 Task: Add an event with the title Second Marketing Campaign Review and Optimization, date '2024/03/19', time 8:50 AM to 10:50 AMand add a description: Reviewing the creative elements of the campaign, such as visuals, copywriting, branding, and overall design. This involves evaluating their effectiveness in capturing attention, conveying the intended message, and creating a memorable brand impression.Select event color  Sage . Add location for the event as: Lyon, France, logged in from the account softage.8@softage.netand send the event invitation to softage.4@softage.net and softage.5@softage.net. Set a reminder for the event Every weekday(Monday to Friday)
Action: Mouse moved to (61, 105)
Screenshot: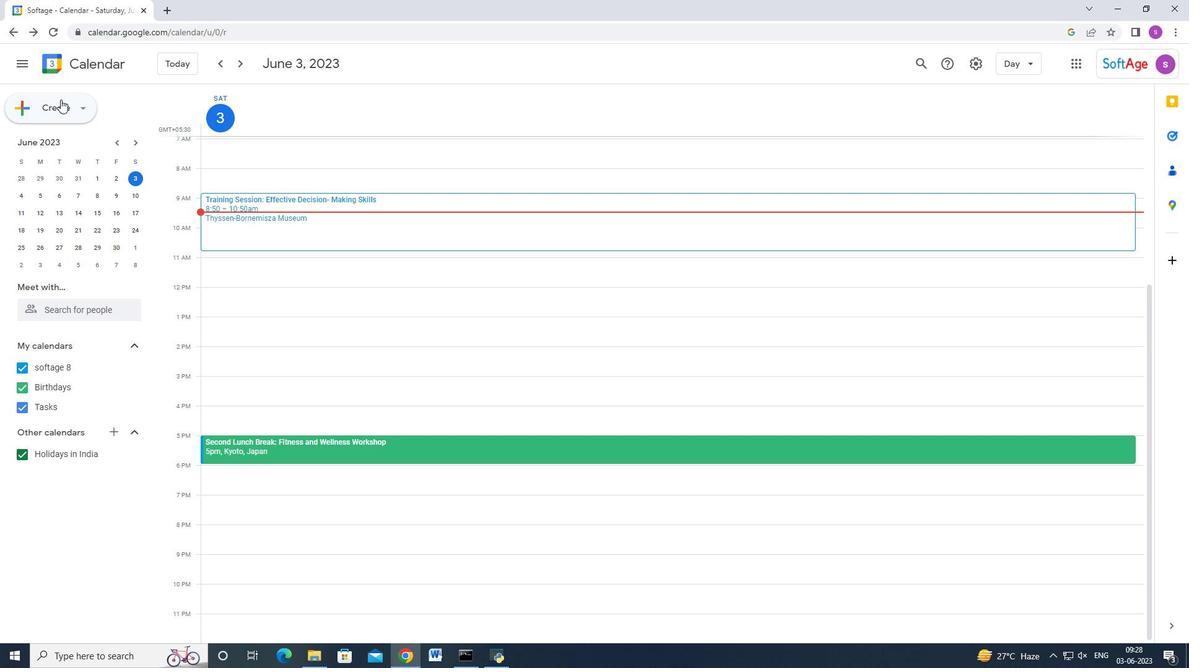 
Action: Mouse pressed left at (61, 105)
Screenshot: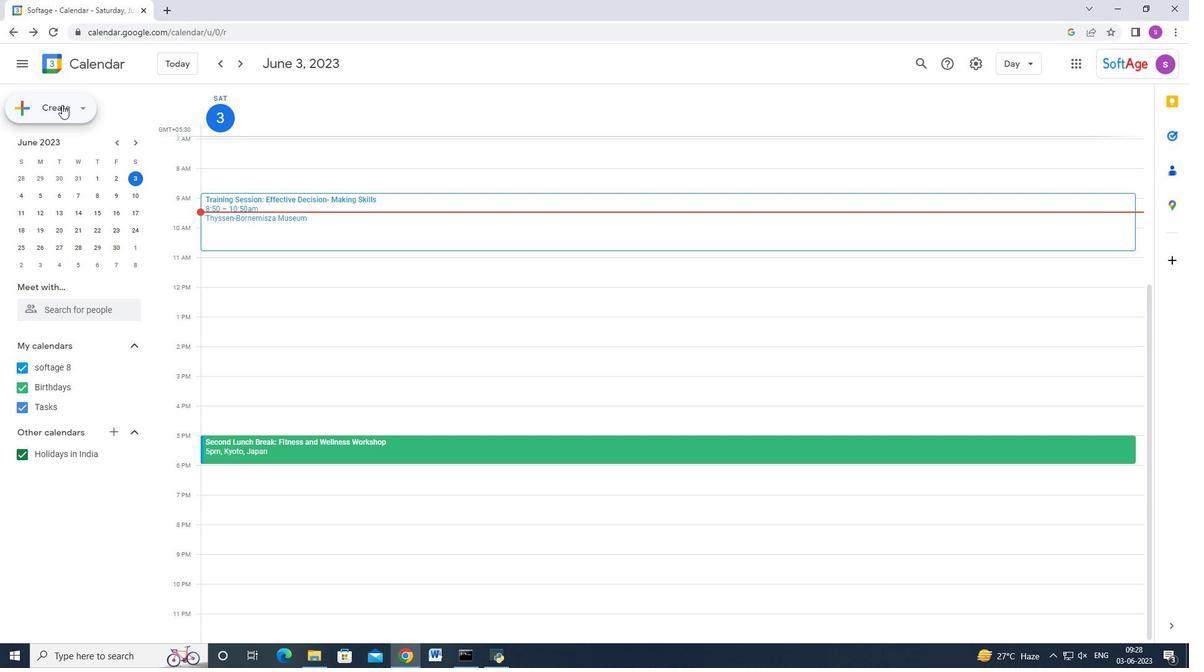 
Action: Mouse moved to (45, 133)
Screenshot: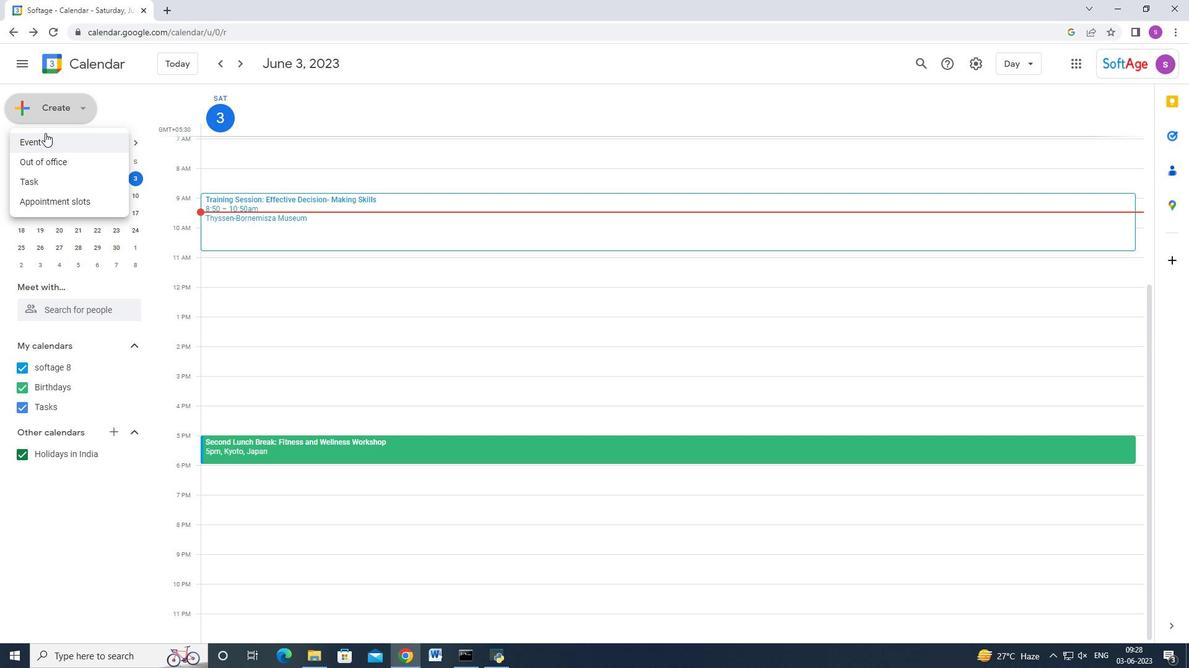 
Action: Mouse pressed left at (45, 133)
Screenshot: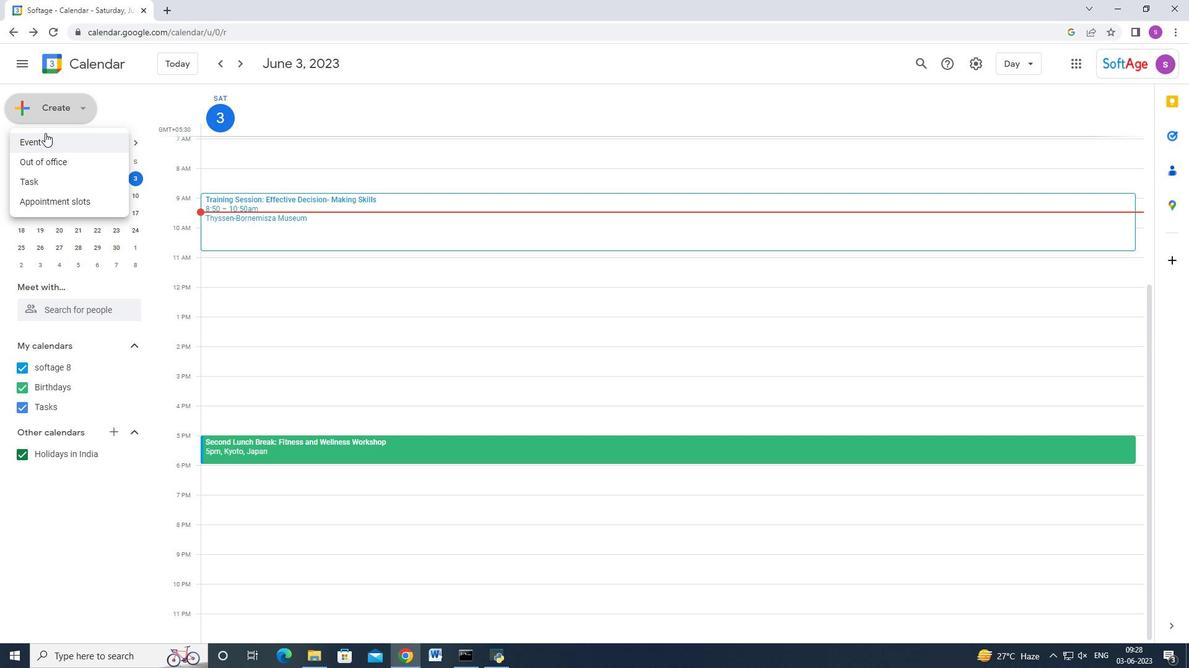
Action: Mouse moved to (680, 488)
Screenshot: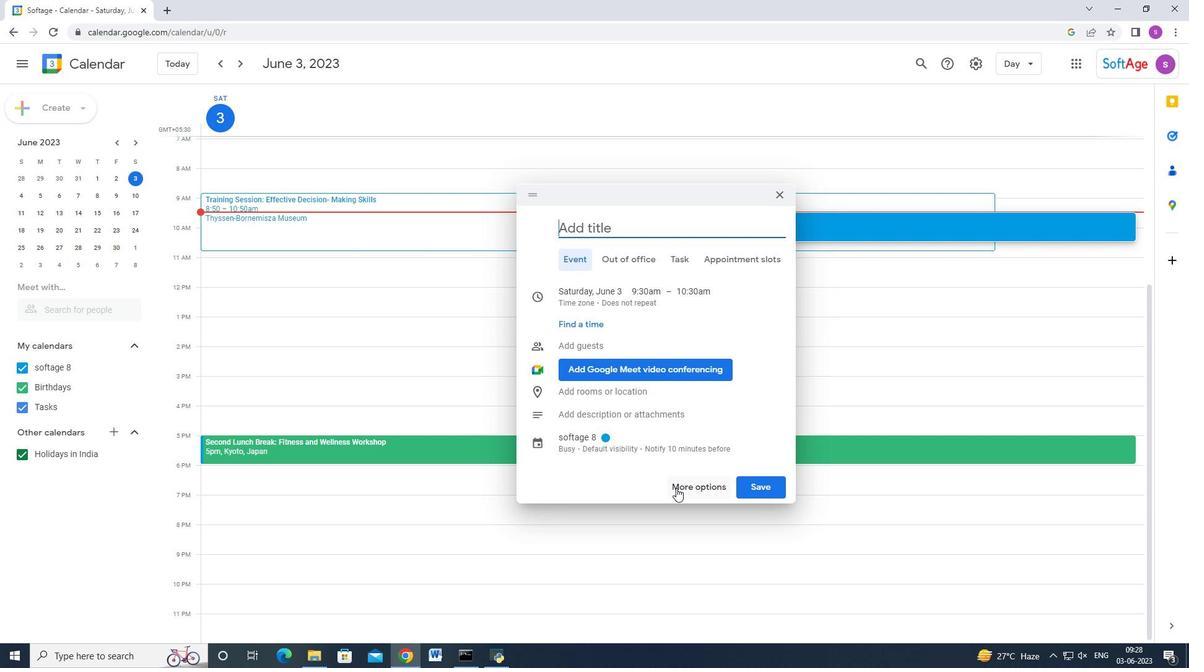 
Action: Mouse pressed left at (680, 488)
Screenshot: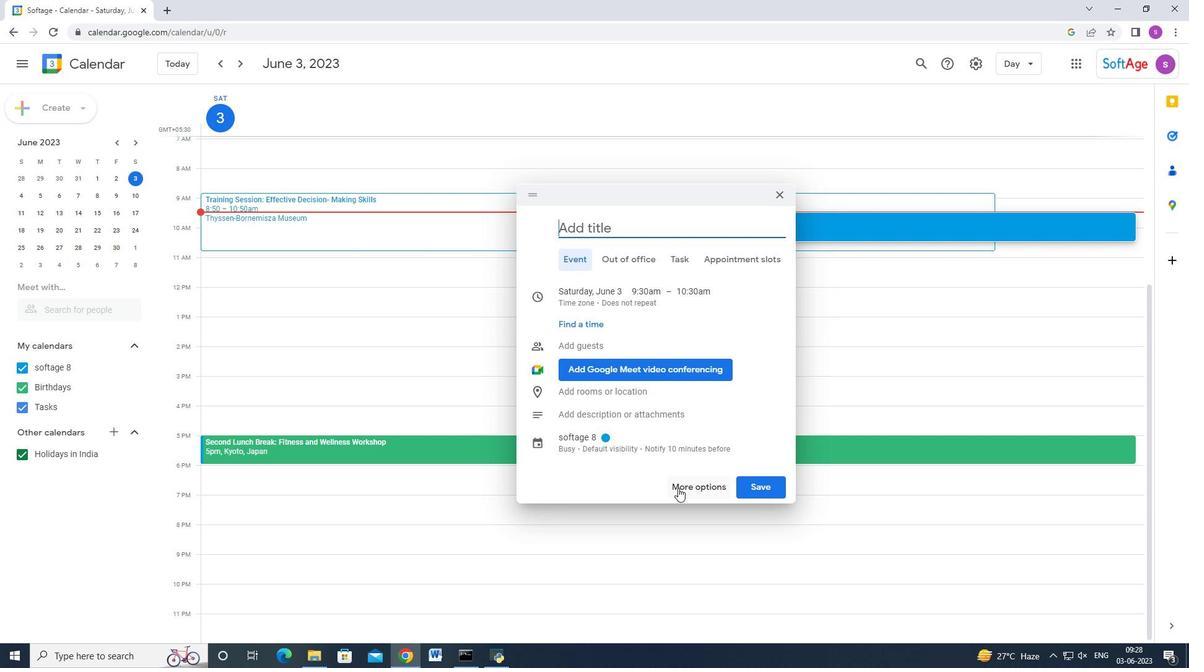 
Action: Mouse moved to (250, 87)
Screenshot: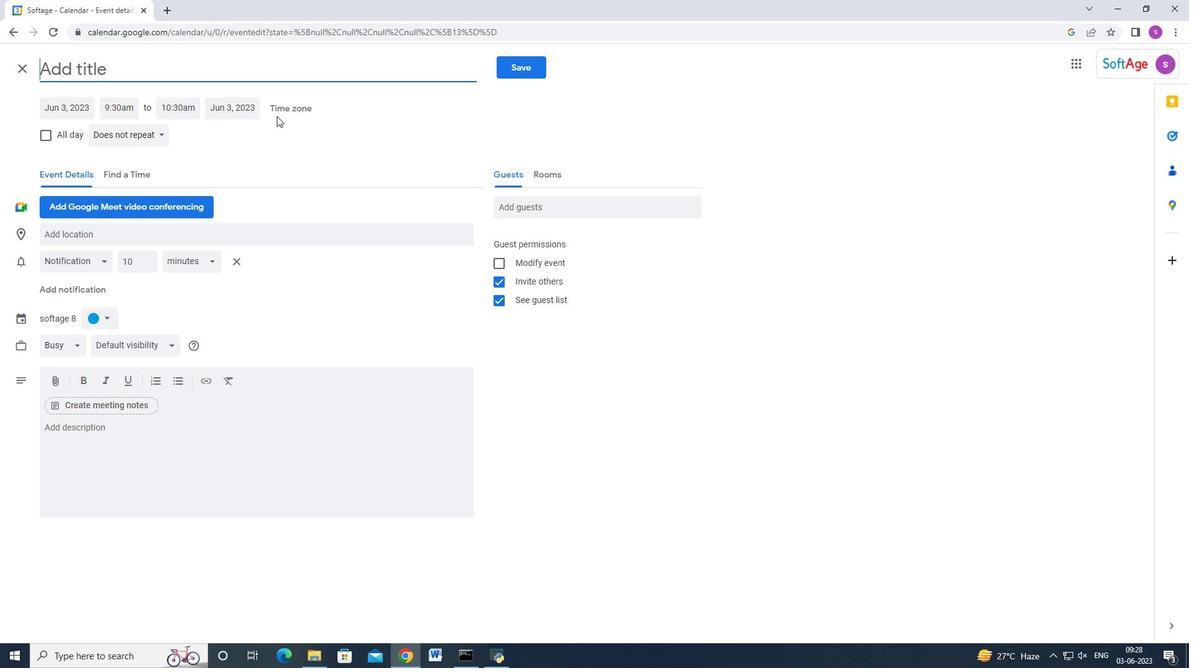
Action: Key pressed <Key.shift_r>Second<Key.space><Key.shift>Marketing<Key.space><Key.shift_r>Campaign<Key.space><Key.shift_r>Review<Key.space>and<Key.space><Key.shift>Optimization
Screenshot: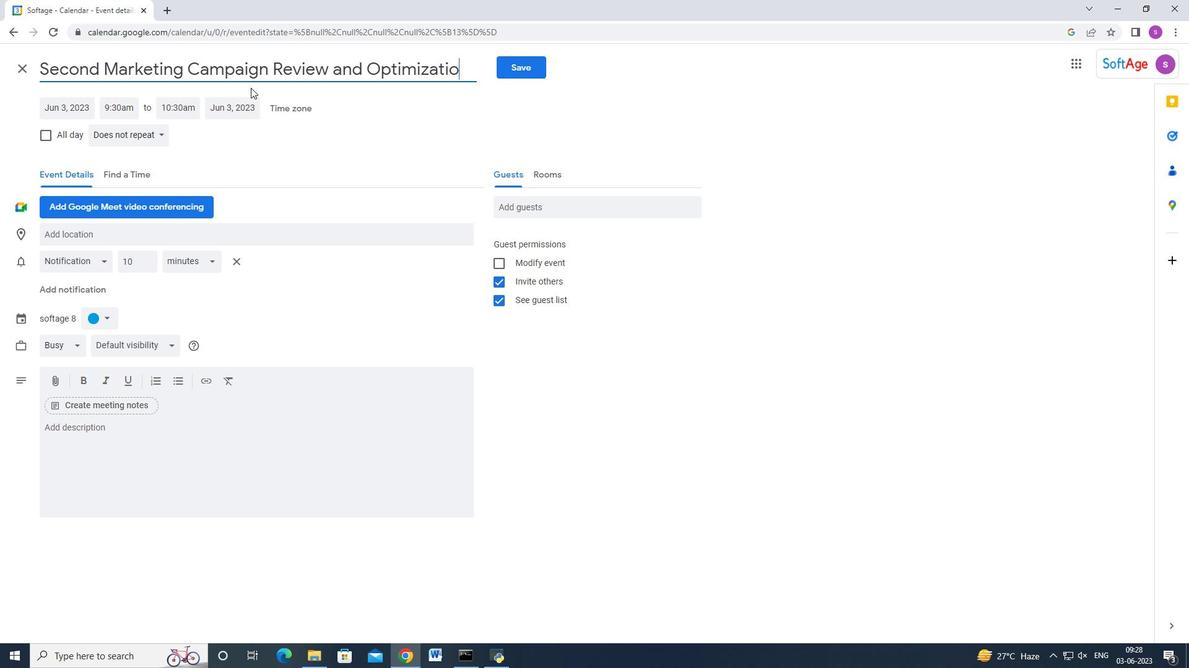 
Action: Mouse moved to (62, 109)
Screenshot: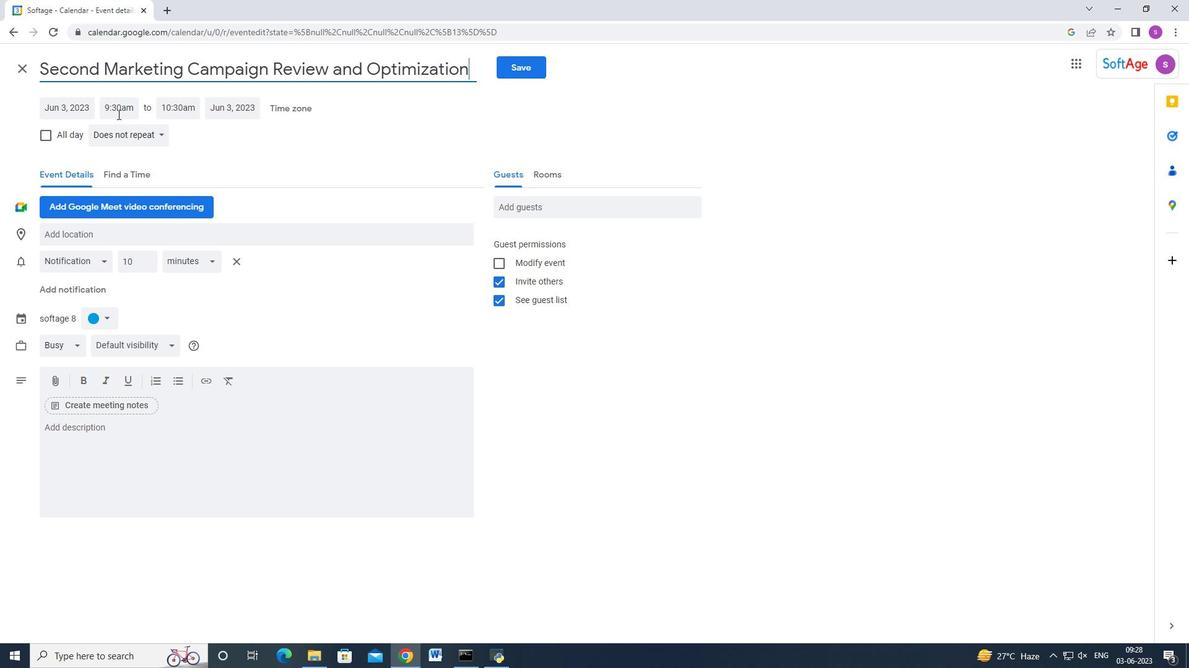 
Action: Mouse pressed left at (62, 109)
Screenshot: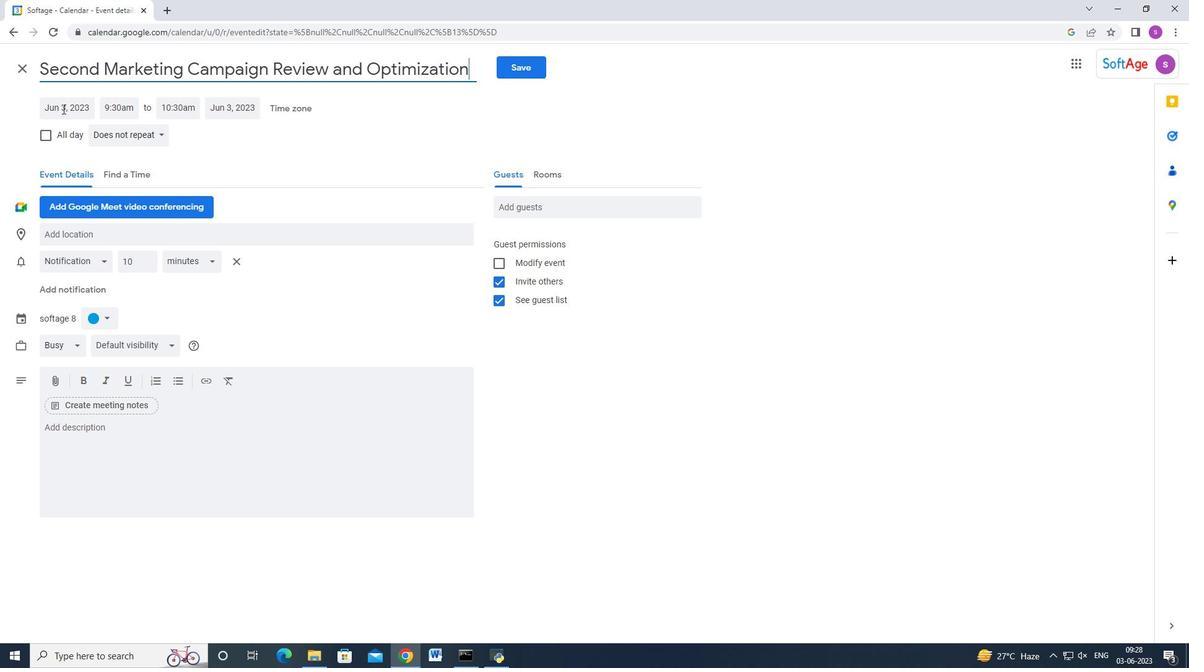 
Action: Mouse moved to (201, 136)
Screenshot: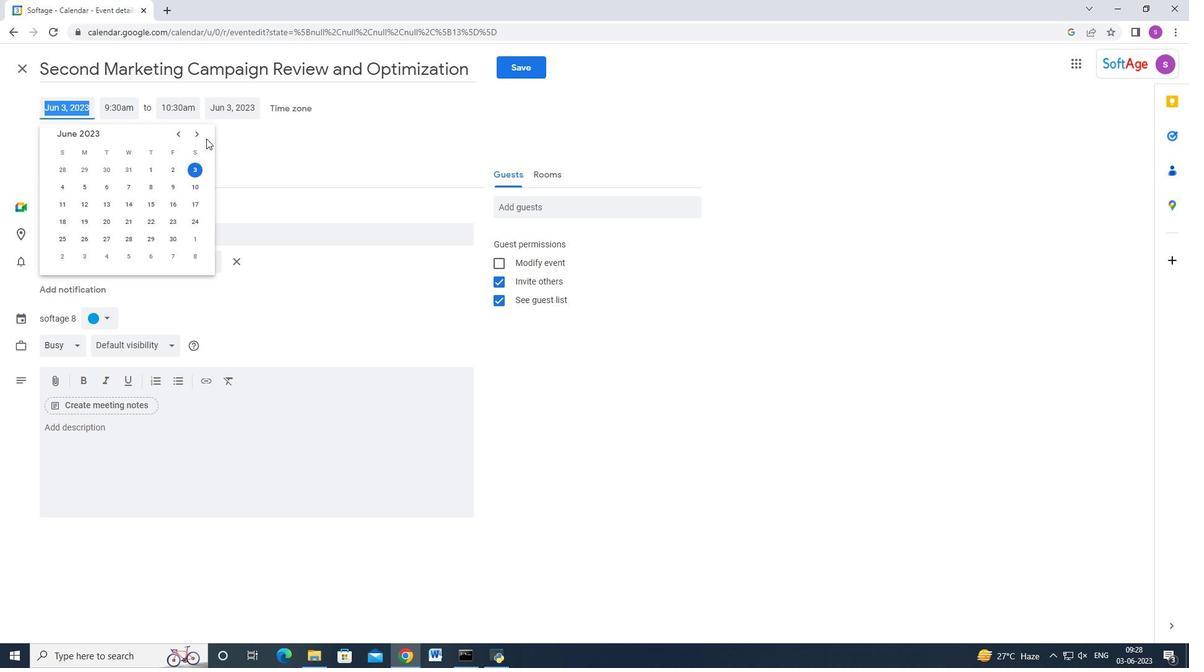 
Action: Mouse pressed left at (201, 136)
Screenshot: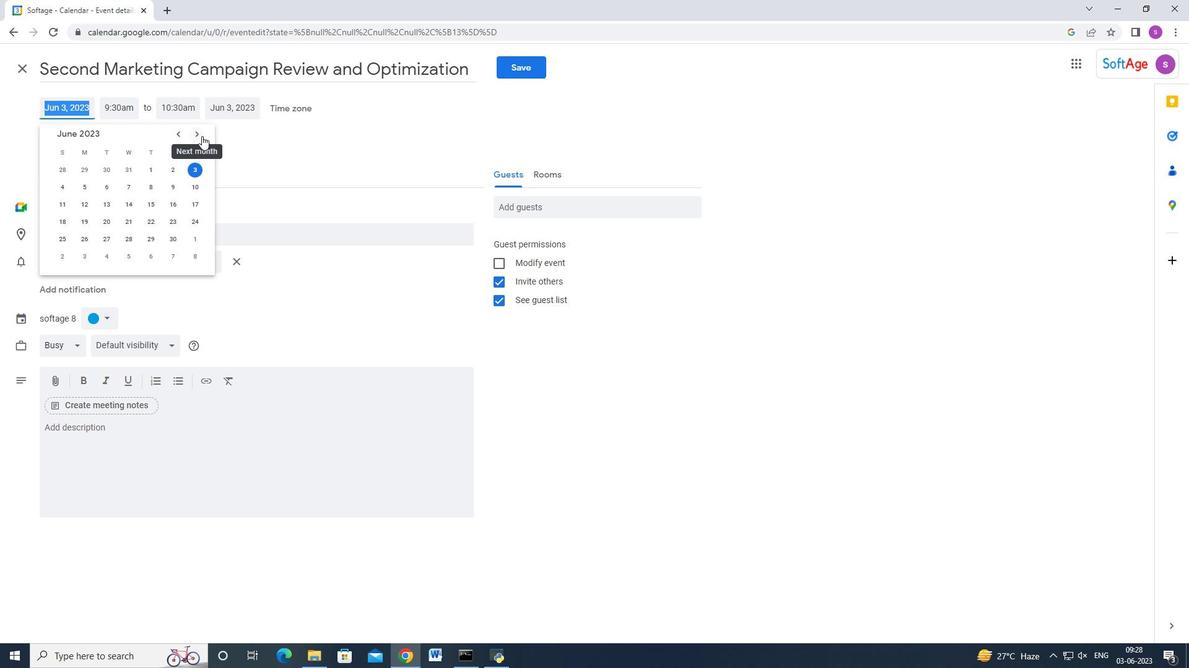 
Action: Mouse pressed left at (201, 136)
Screenshot: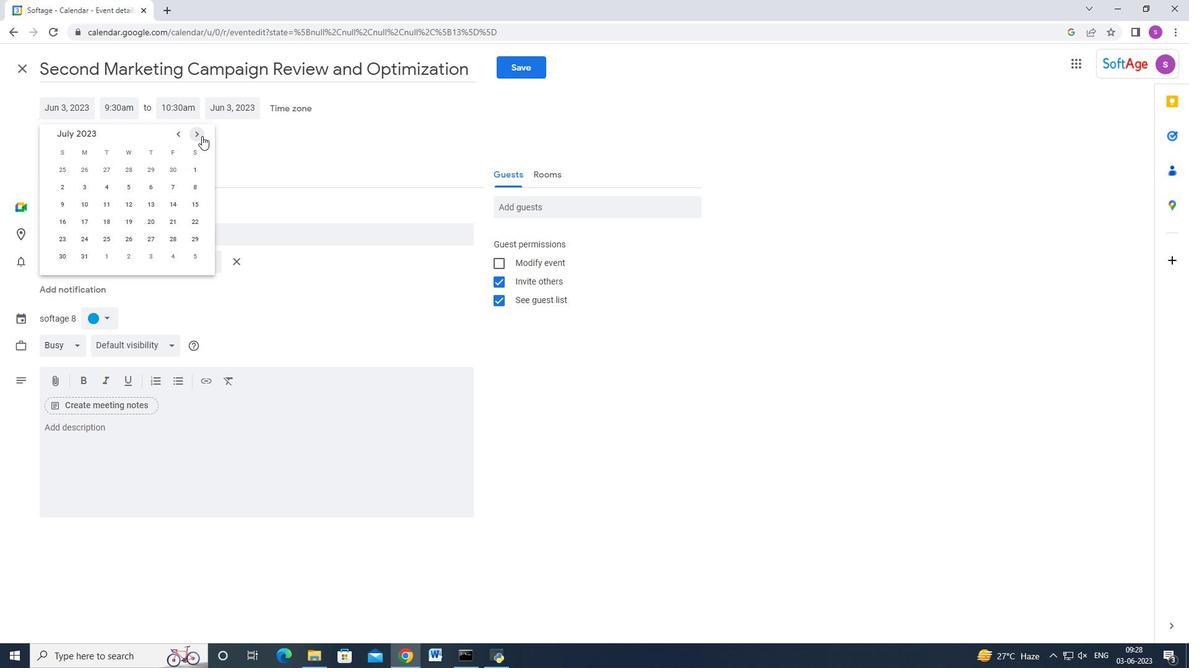 
Action: Mouse pressed left at (201, 136)
Screenshot: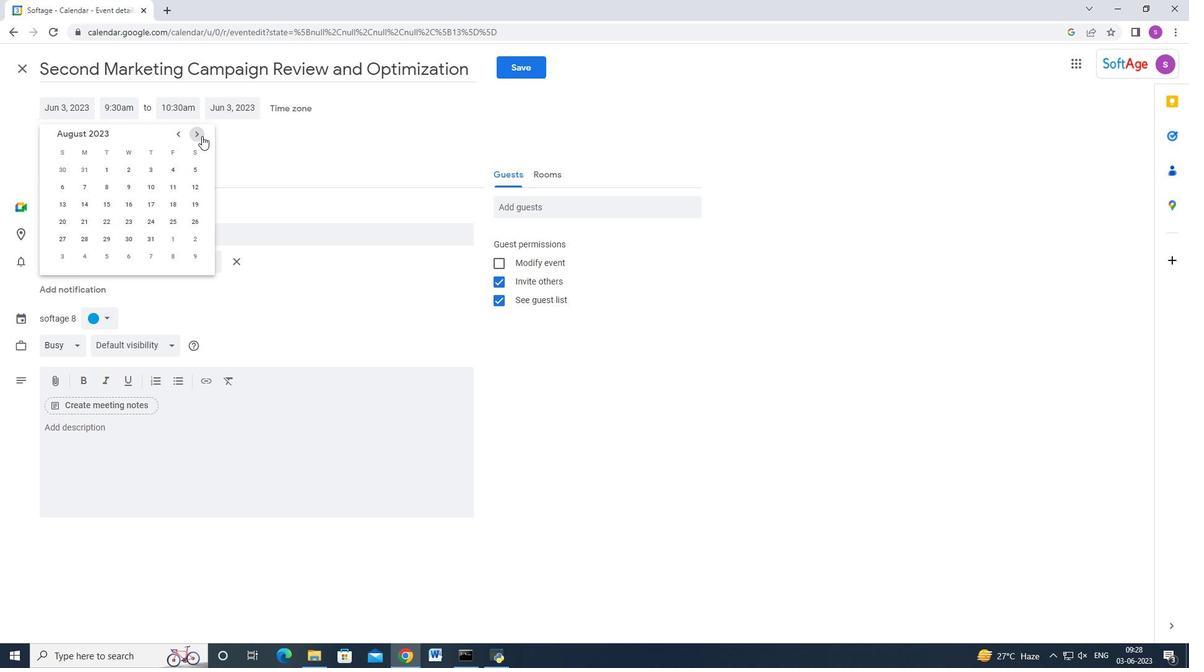 
Action: Mouse pressed left at (201, 136)
Screenshot: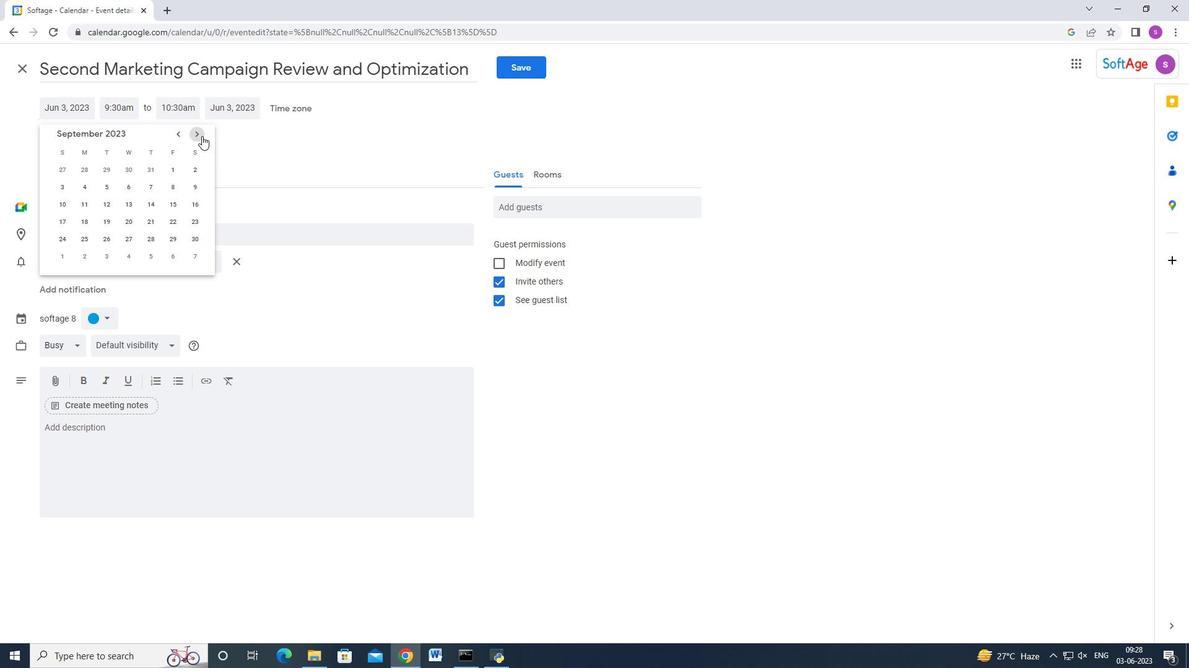 
Action: Mouse pressed left at (201, 136)
Screenshot: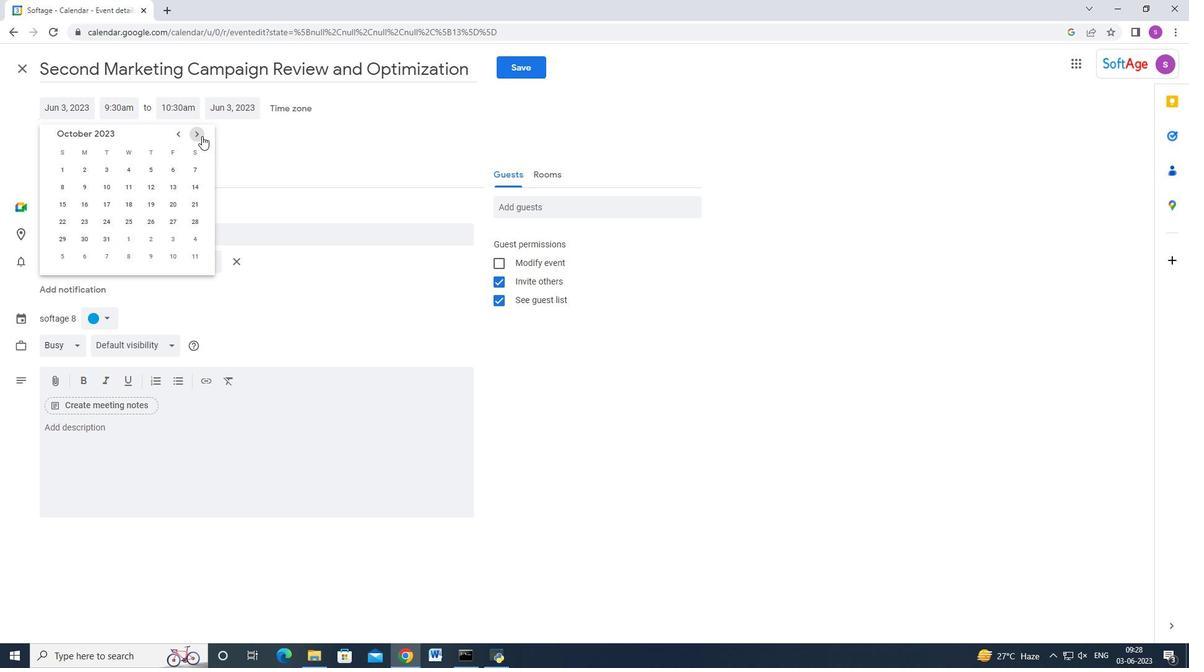 
Action: Mouse pressed left at (201, 136)
Screenshot: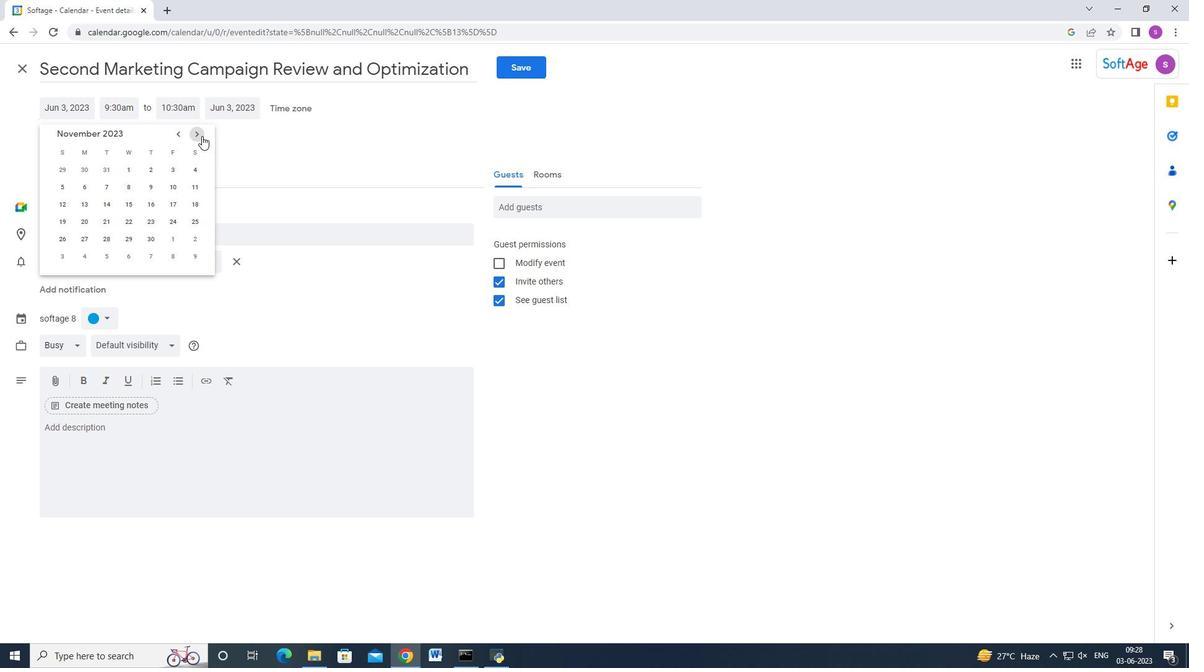 
Action: Mouse pressed left at (201, 136)
Screenshot: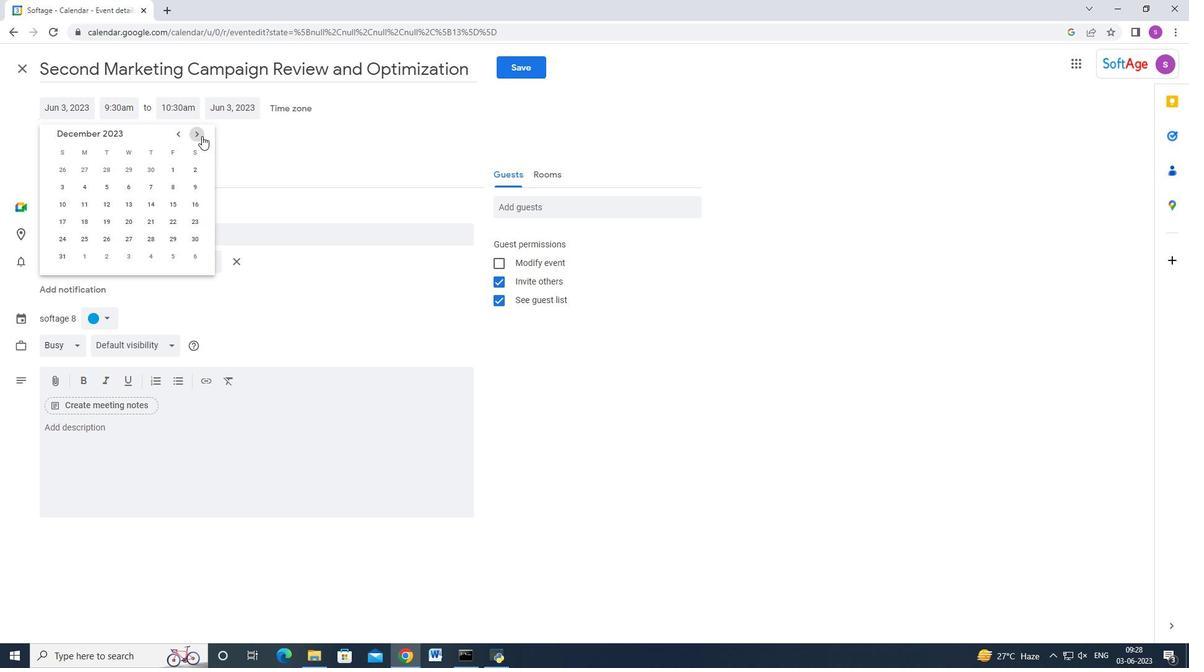 
Action: Mouse pressed left at (201, 136)
Screenshot: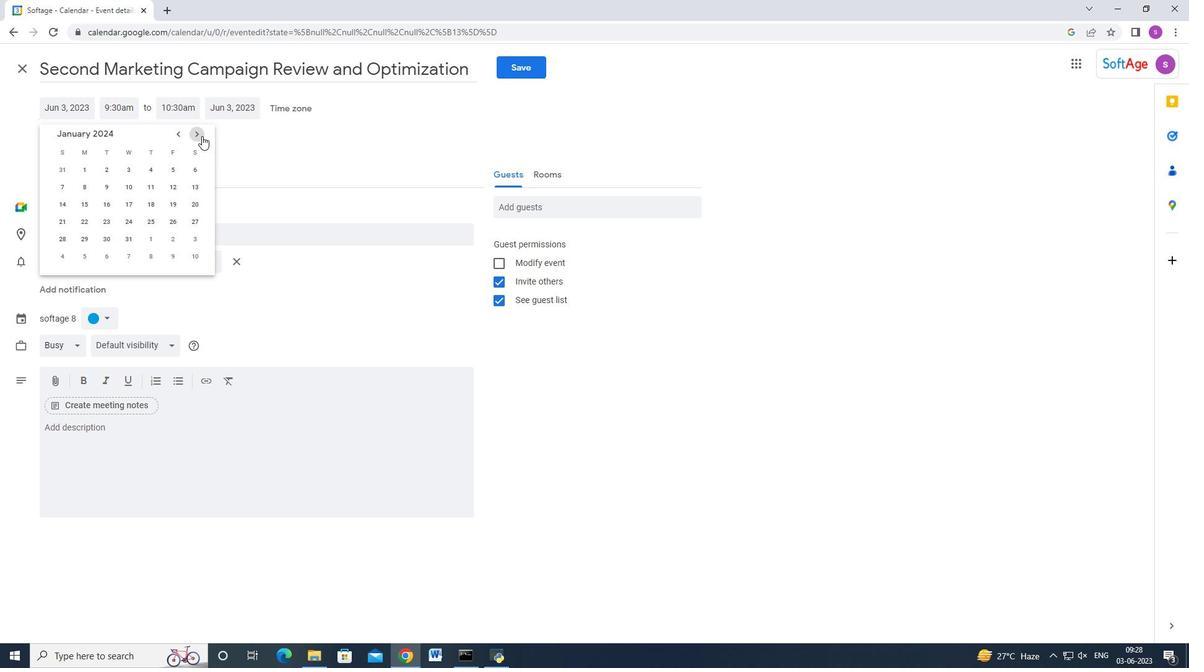 
Action: Mouse pressed left at (201, 136)
Screenshot: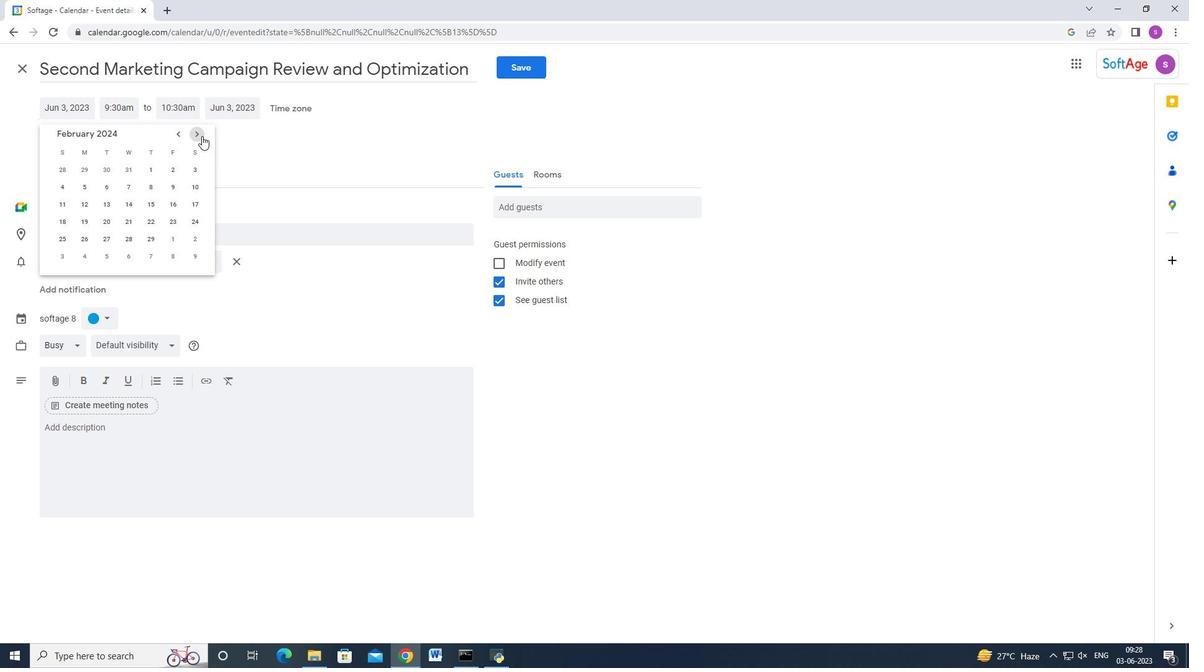 
Action: Mouse moved to (108, 220)
Screenshot: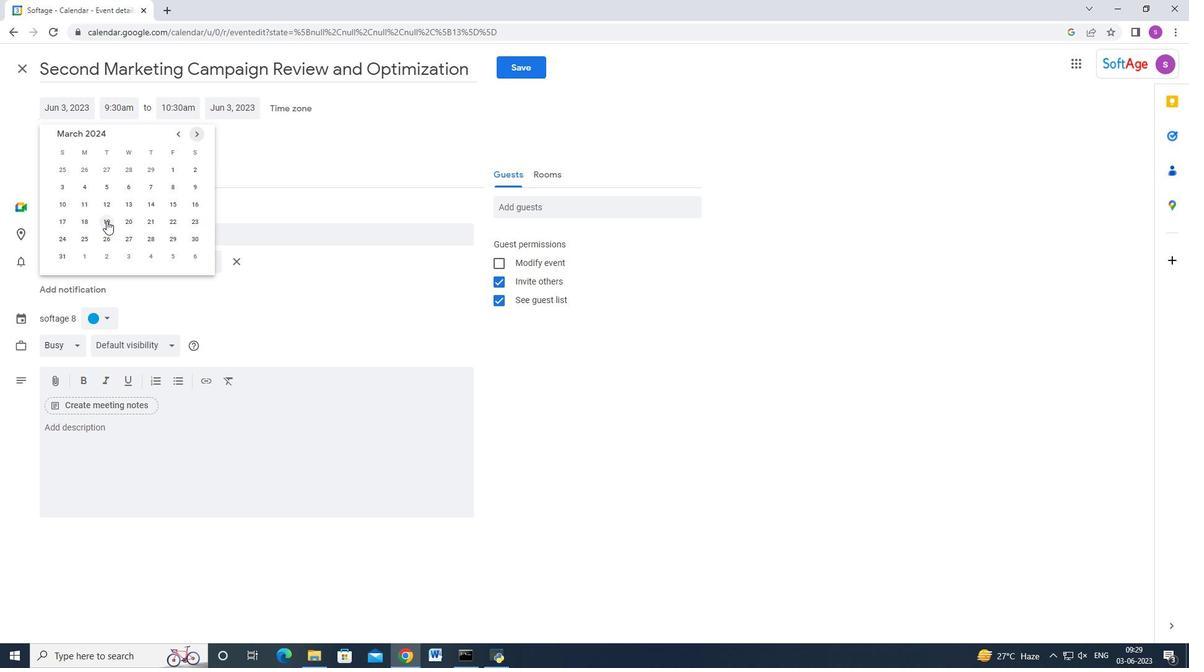 
Action: Mouse pressed left at (108, 220)
Screenshot: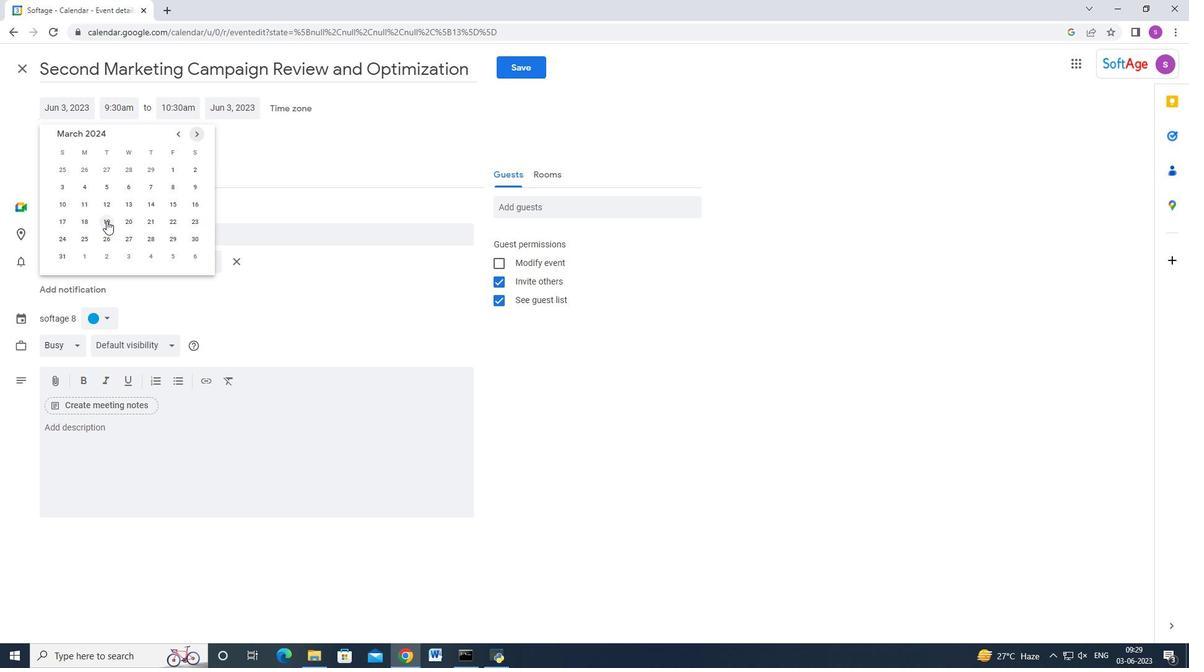 
Action: Mouse moved to (131, 106)
Screenshot: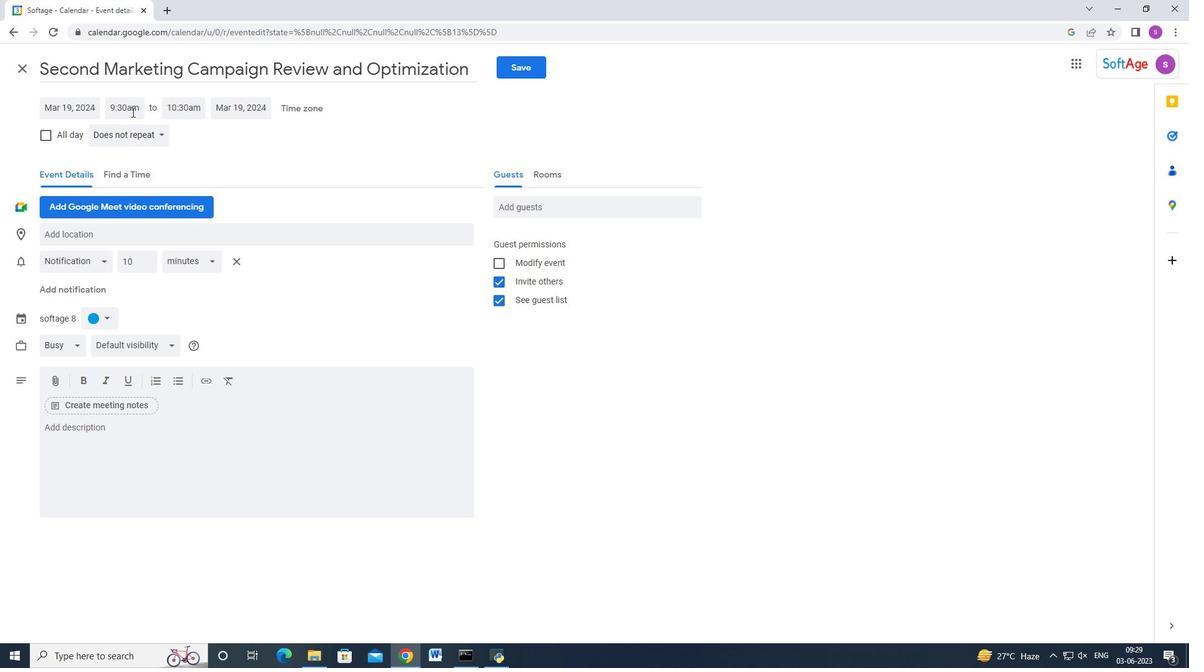 
Action: Mouse pressed left at (131, 106)
Screenshot: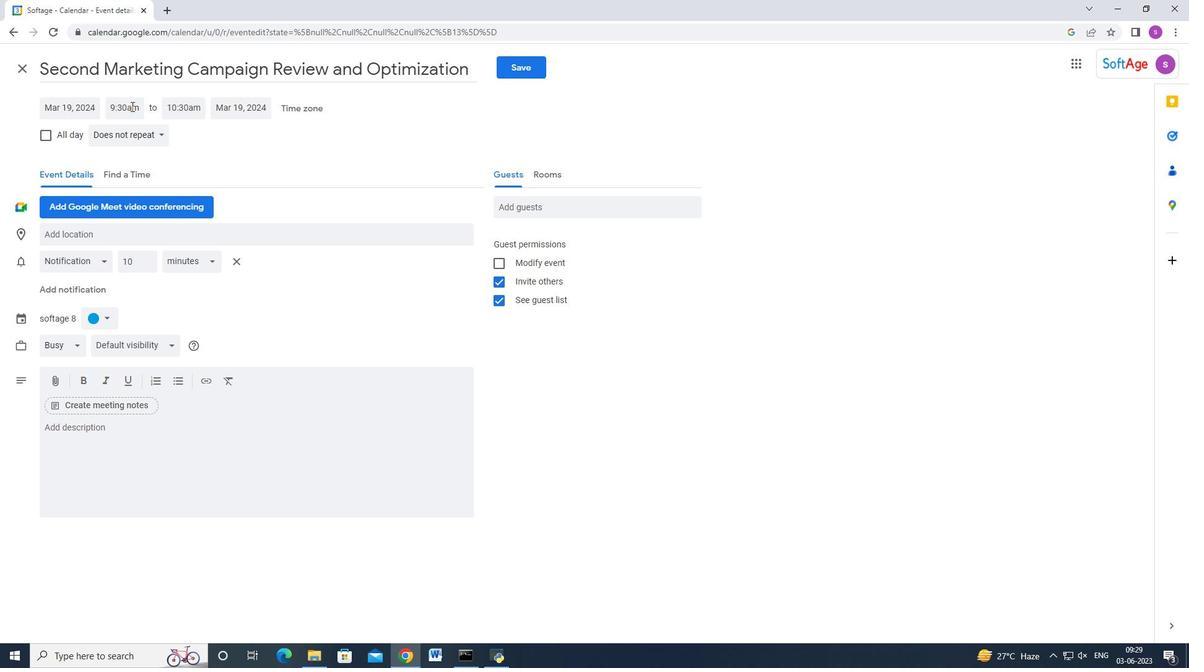 
Action: Key pressed 9<Key.backspace>8<Key.shift>:50am<Key.enter>
Screenshot: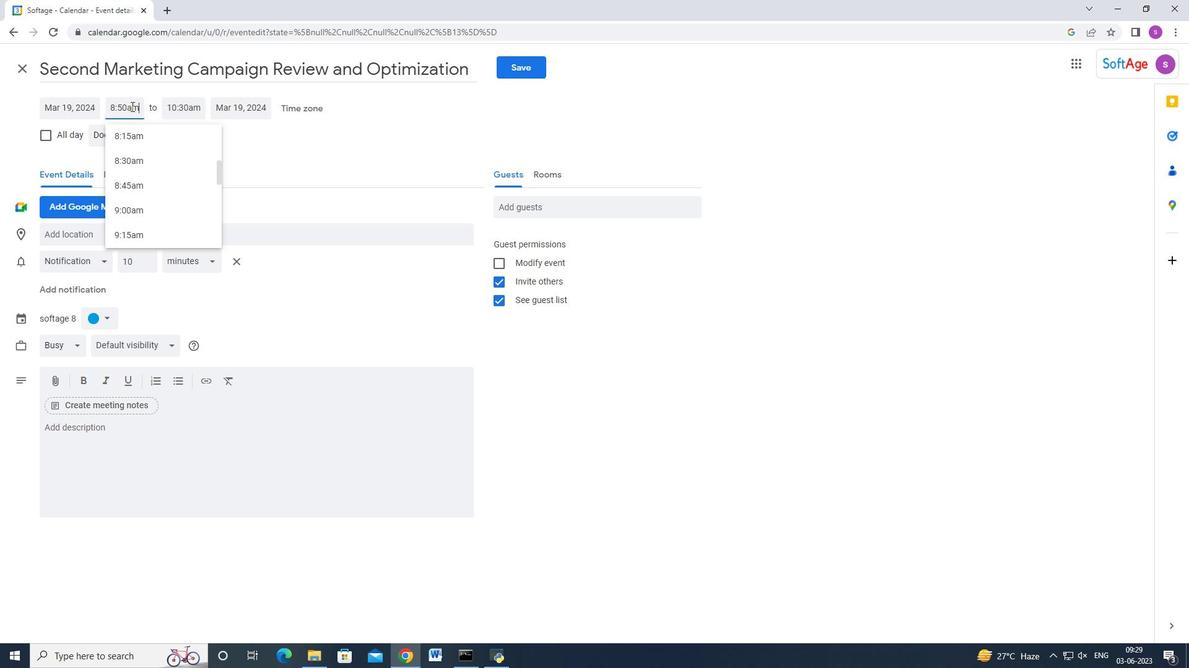 
Action: Mouse moved to (189, 103)
Screenshot: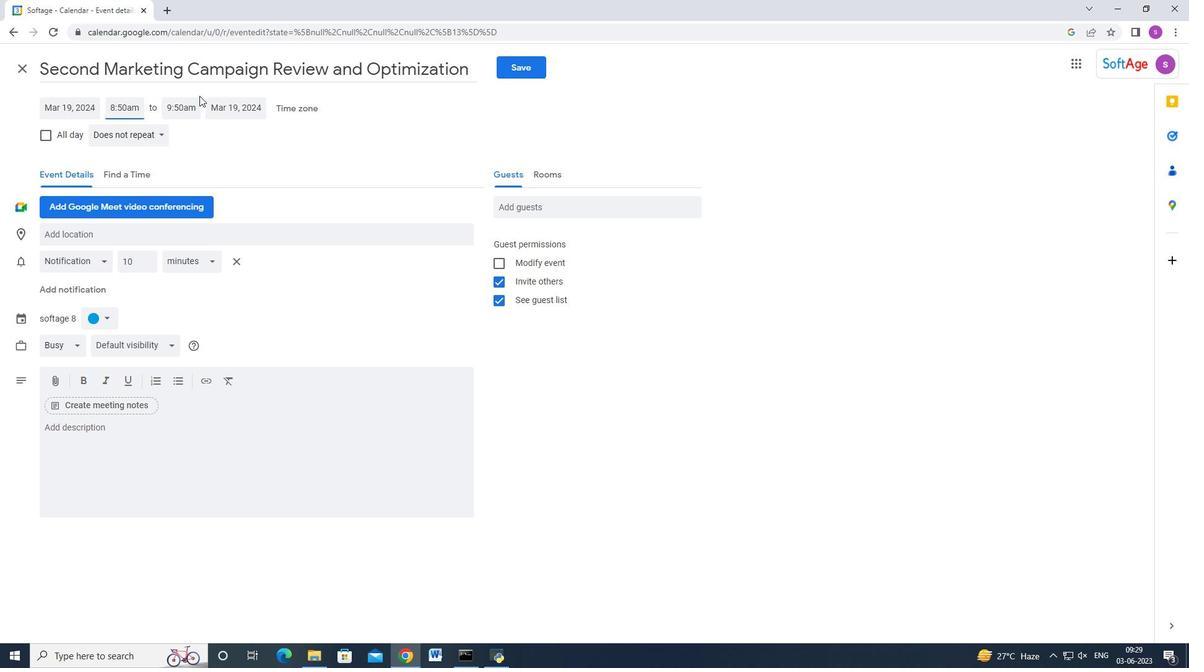 
Action: Mouse pressed left at (189, 103)
Screenshot: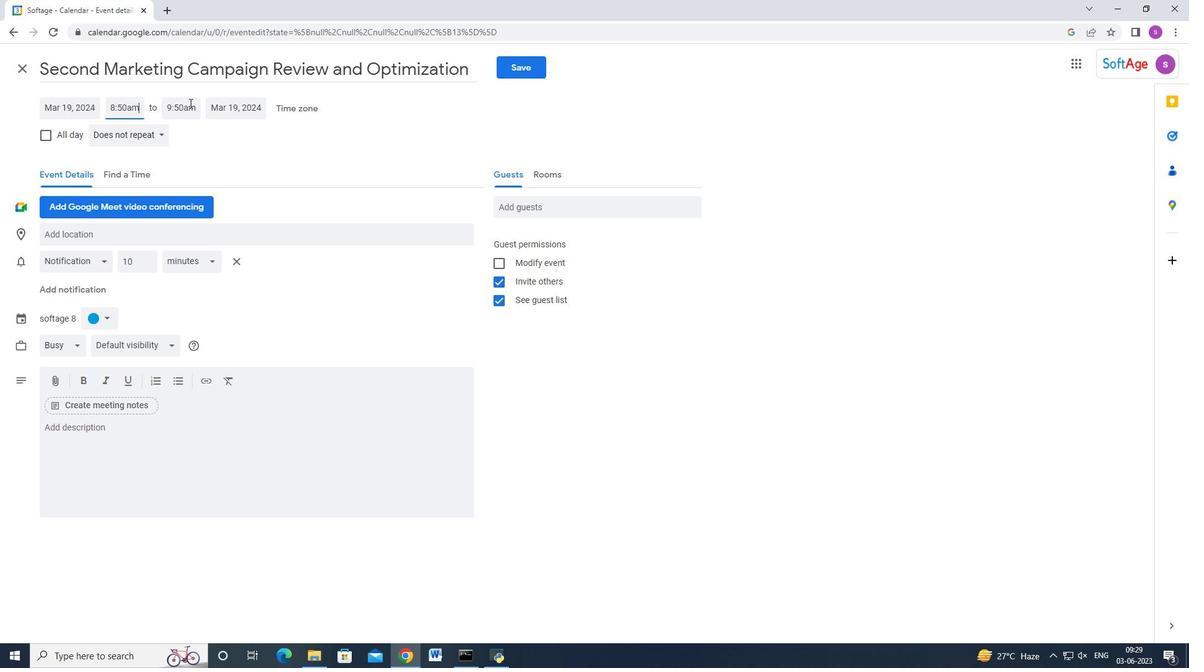 
Action: Key pressed 10<Key.shift>:50am<Key.enter>
Screenshot: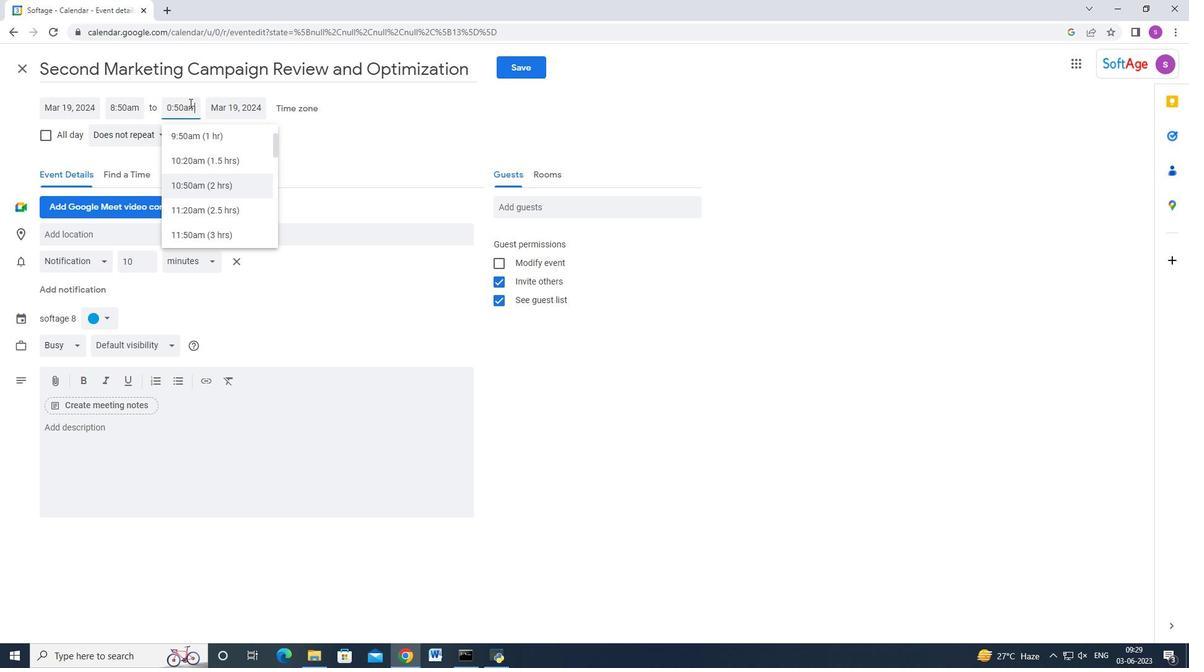 
Action: Mouse moved to (156, 445)
Screenshot: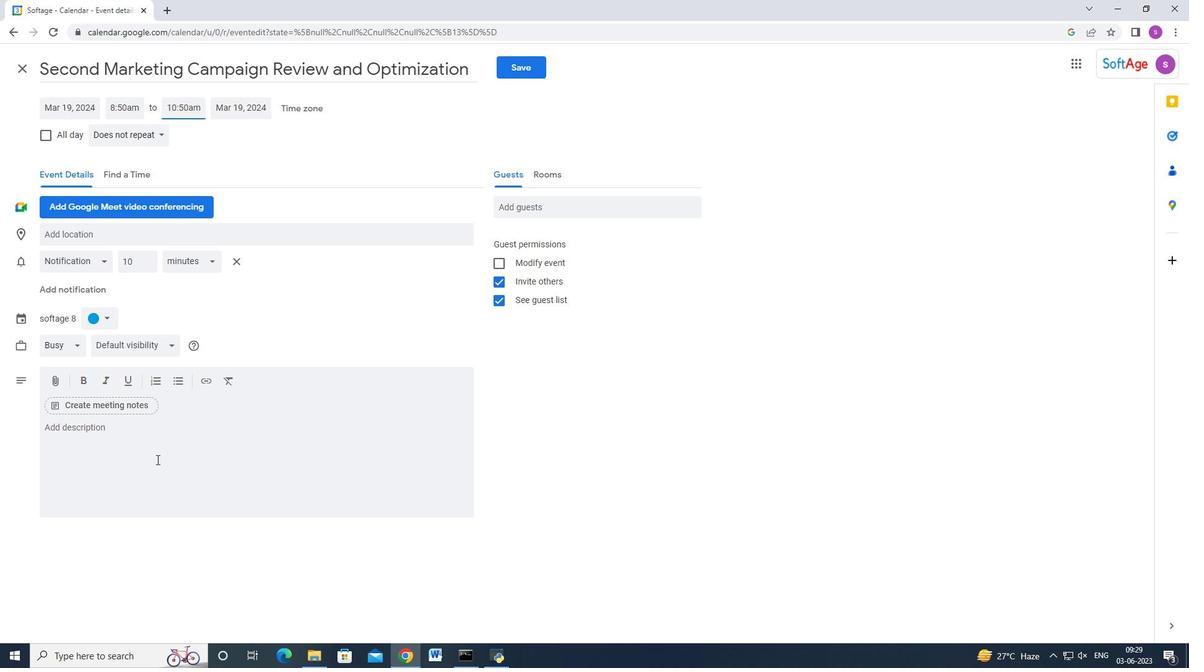 
Action: Mouse pressed left at (156, 445)
Screenshot: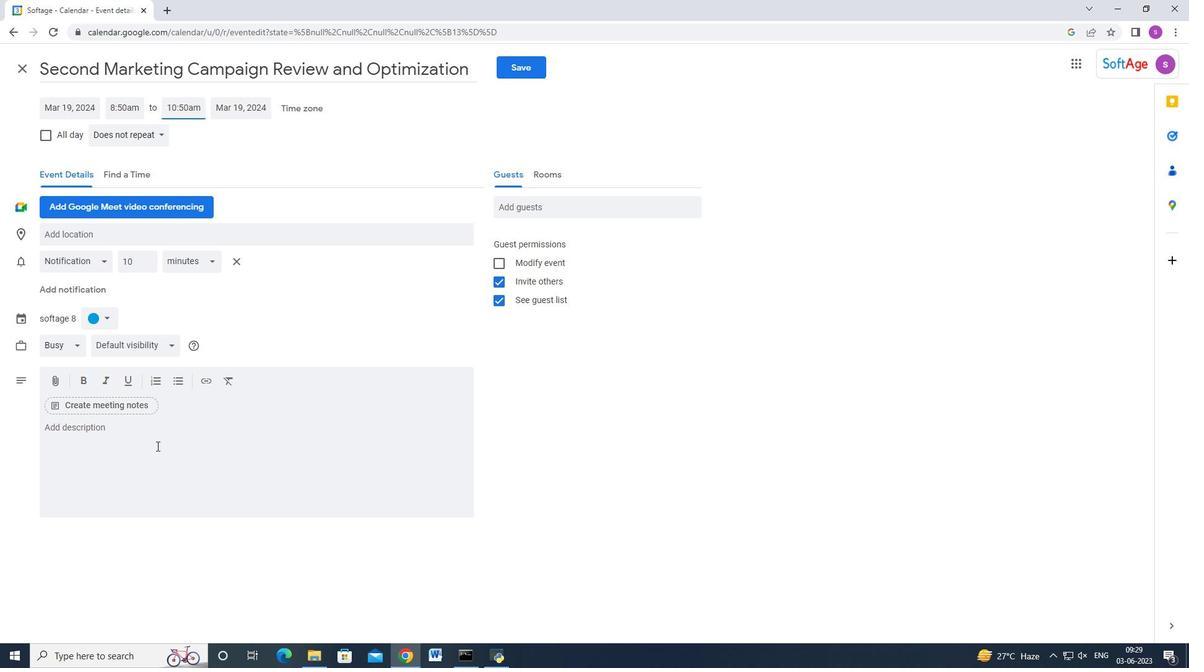 
Action: Key pressed <Key.shift><Key.shift><Key.shift><Key.shift><Key.shift><Key.shift><Key.shift><Key.shift><Key.shift><Key.shift><Key.shift><Key.shift><Key.shift><Key.shift><Key.shift><Key.shift><Key.shift><Key.shift><Key.shift><Key.shift><Key.shift>Reviewing<Key.space>the<Key.space>creative<Key.space>elements<Key.space>of<Key.space>the<Key.space>campaign,<Key.space>such<Key.space>as<Key.space>visuals<Key.space><Key.backspace>.<Key.backspace>.<Key.backspace>,<Key.space>copyrighting,<Key.space>branding,<Key.space>and<Key.space>overall<Key.space>design.<Key.space><Key.shift>This<Key.space>involves<Key.space>evaluating<Key.space>their<Key.space>effectiveness<Key.space>in<Key.space>capturing<Key.space>attention,<Key.space>conver<Key.backspace>ying<Key.space>the<Key.space>intended<Key.space>message,c<Key.backspace><Key.space>creating<Key.space>a<Key.space>memorable<Key.space>brand<Key.space>impressions<Key.backspace>.<Key.space><Key.shift><Key.shift><Key.shift><Key.shift><Key.shift><Key.shift><Key.shift><Key.shift><Key.shift><Key.shift><Key.shift><Key.shift><Key.shift><Key.shift><Key.shift><Key.shift><Key.shift><Key.shift><Key.shift><Key.shift><Key.shift><Key.shift><Key.shift><Key.shift>
Screenshot: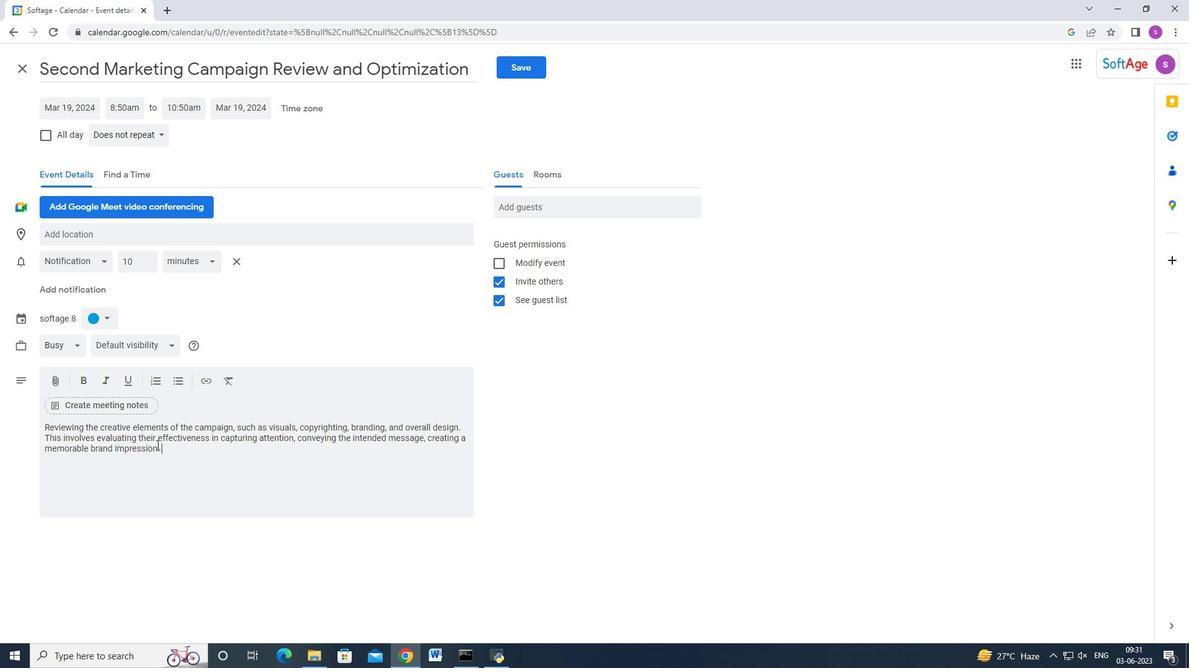 
Action: Mouse moved to (95, 312)
Screenshot: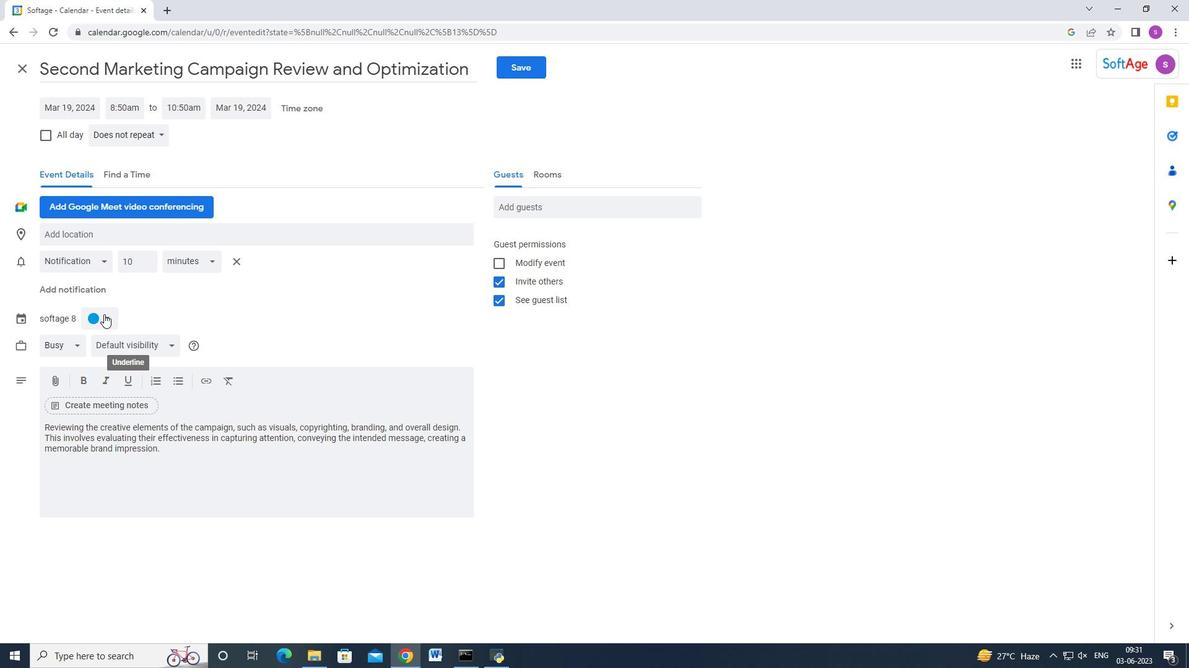 
Action: Mouse pressed left at (95, 312)
Screenshot: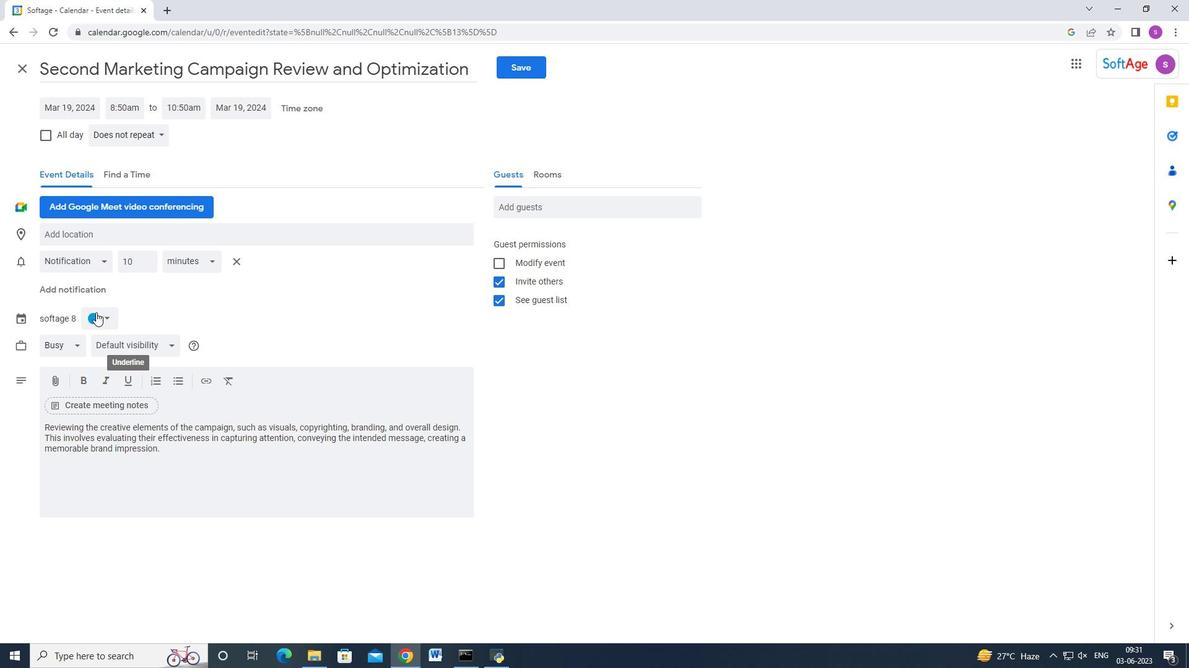 
Action: Mouse moved to (92, 346)
Screenshot: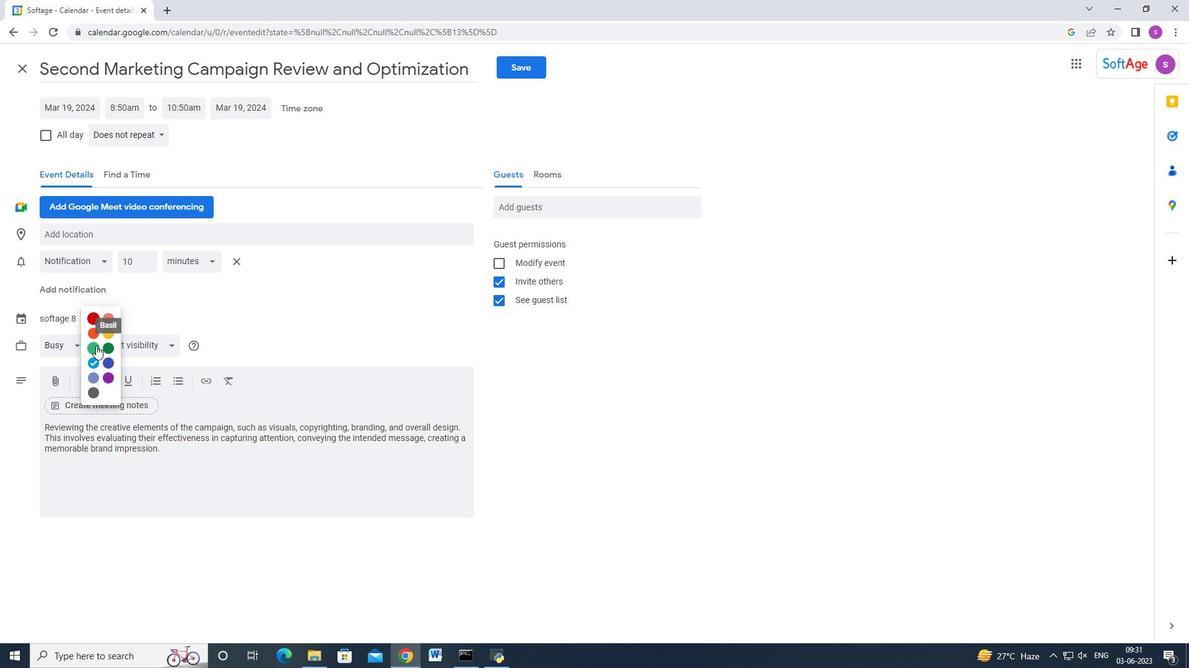 
Action: Mouse pressed left at (92, 346)
Screenshot: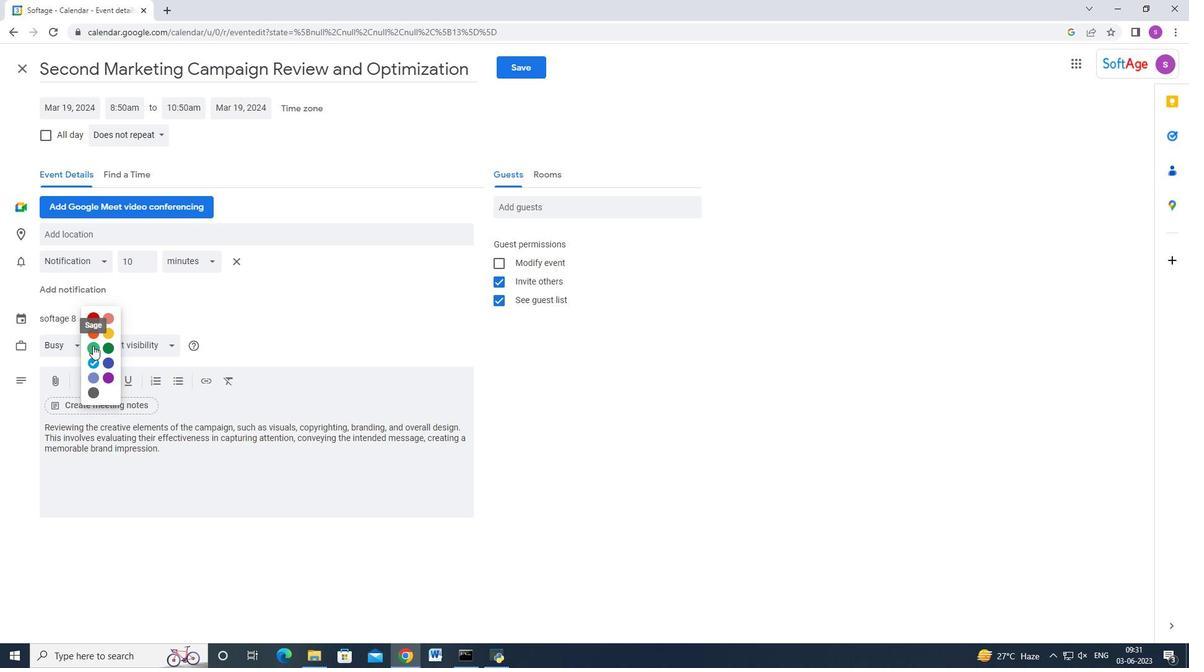 
Action: Mouse moved to (406, 242)
Screenshot: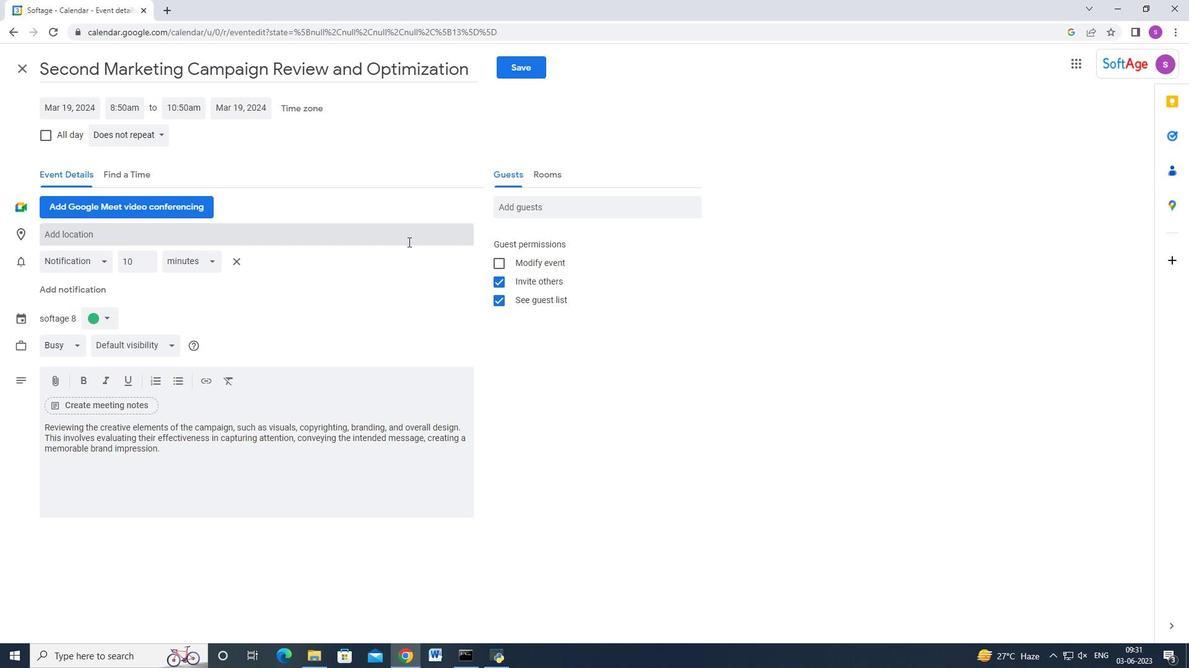 
Action: Mouse pressed left at (406, 242)
Screenshot: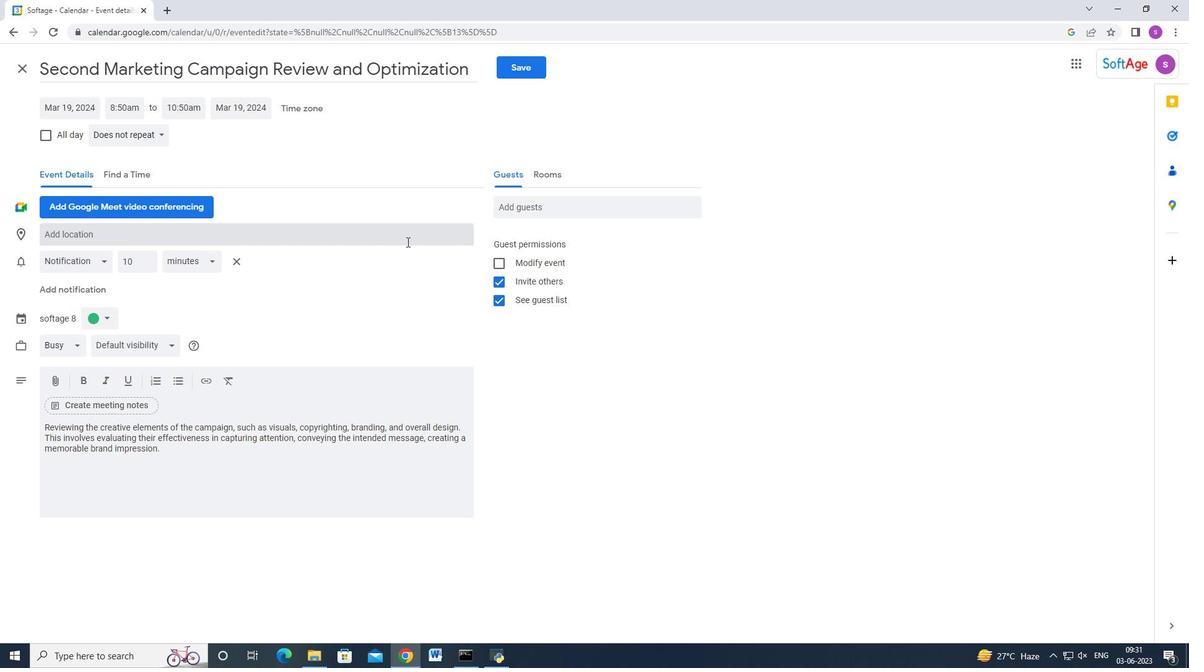 
Action: Mouse moved to (406, 242)
Screenshot: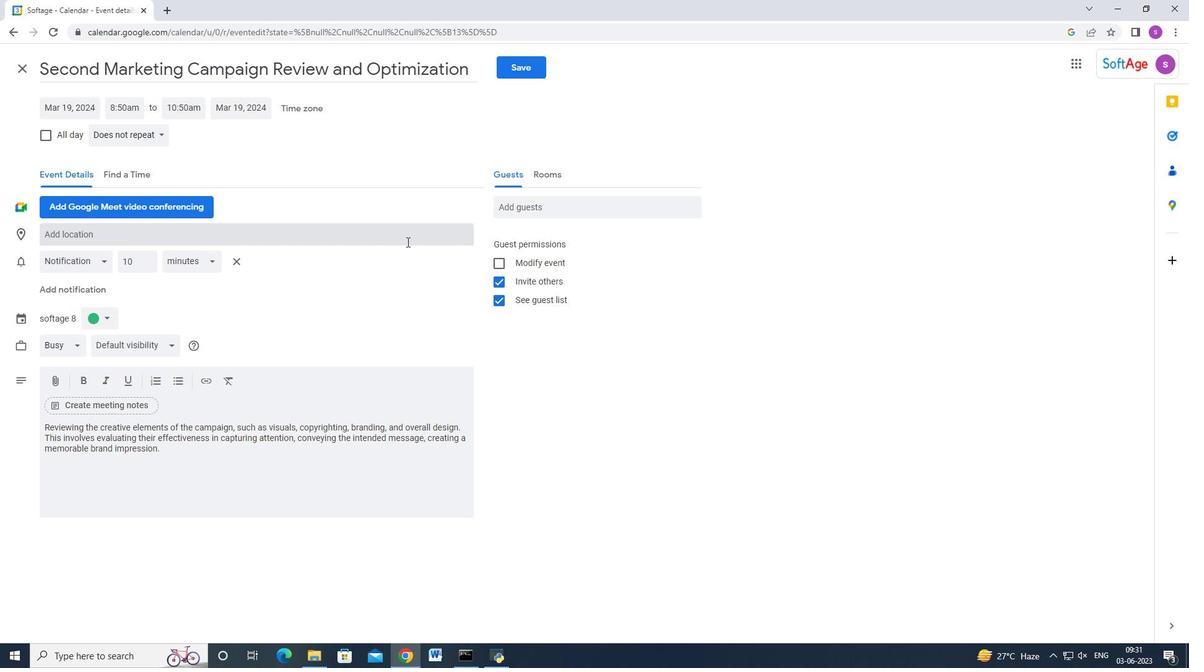 
Action: Key pressed <Key.shift>Lyon,<Key.shift_r><Key.shift_r><Key.space>France<Key.enter>
Screenshot: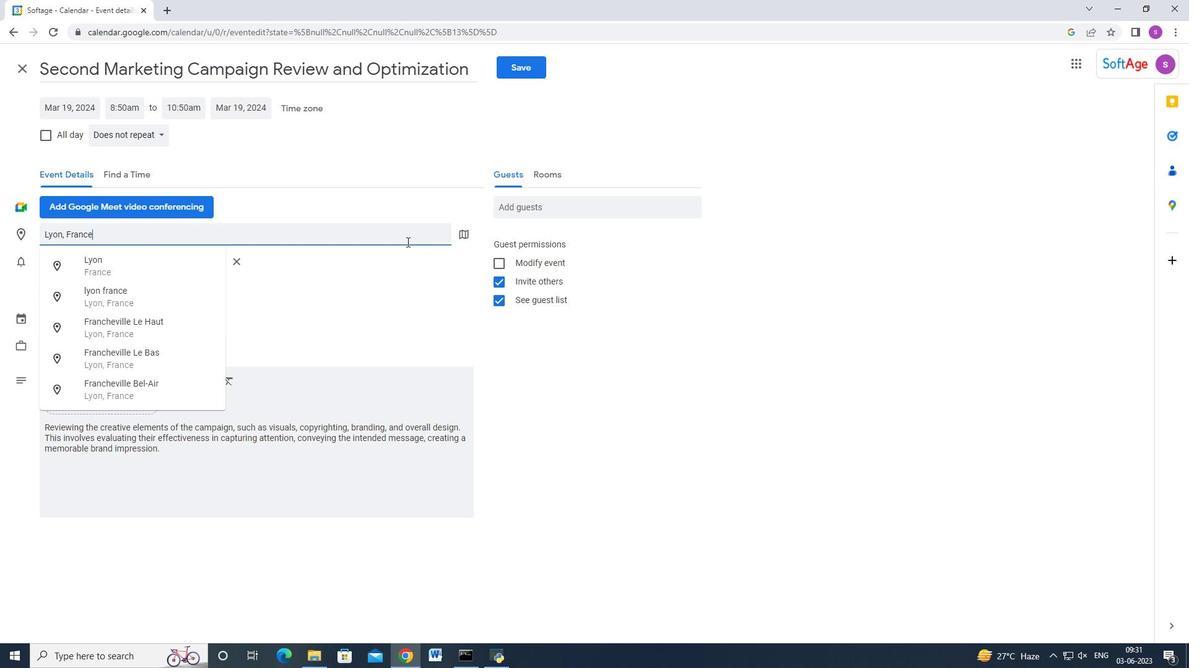 
Action: Mouse moved to (565, 203)
Screenshot: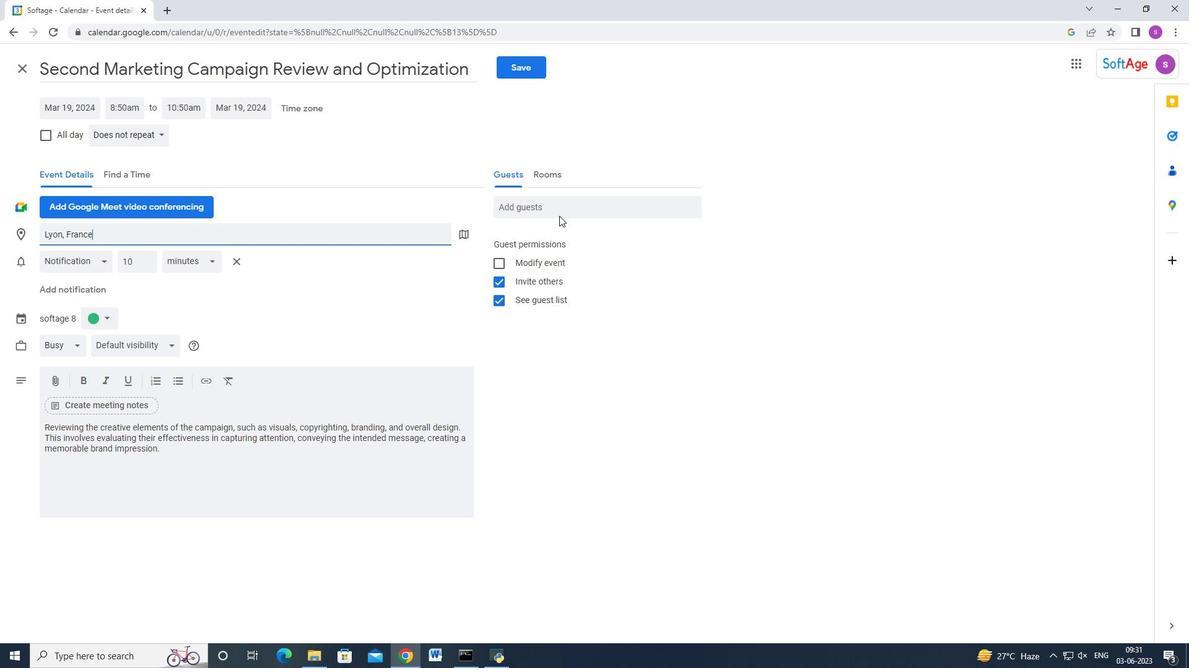 
Action: Mouse pressed left at (565, 203)
Screenshot: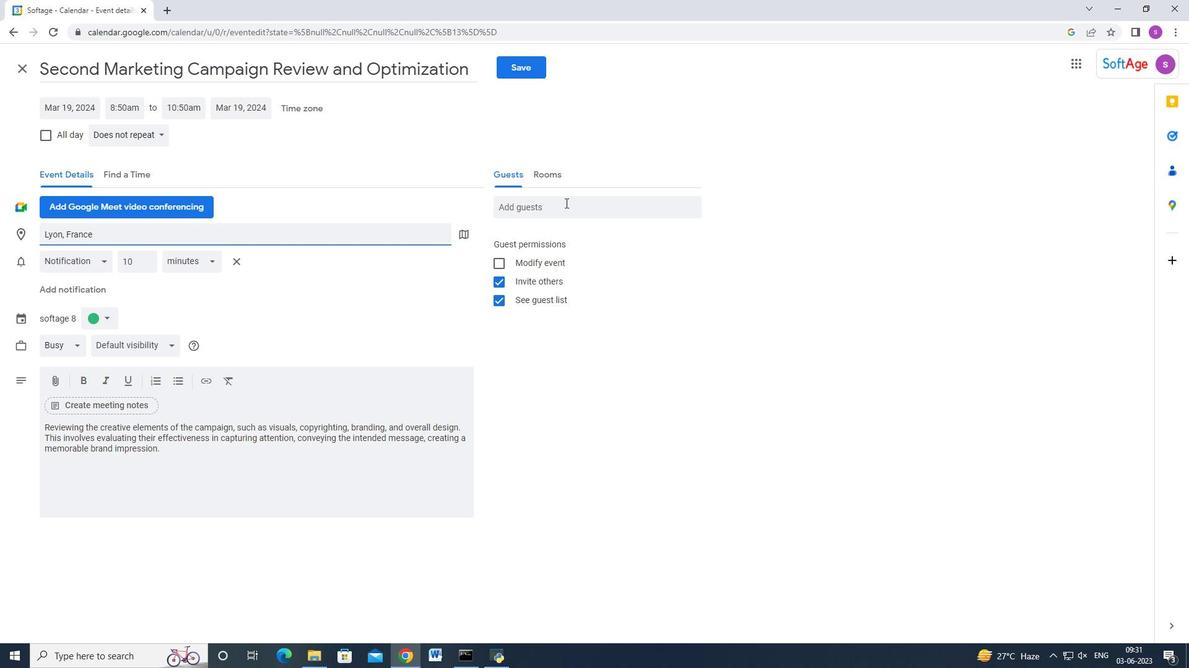 
Action: Key pressed softage.4<Key.shift_r>@softage.net<Key.enter>softage.5<Key.shift_r>@softage.net<Key.enter>
Screenshot: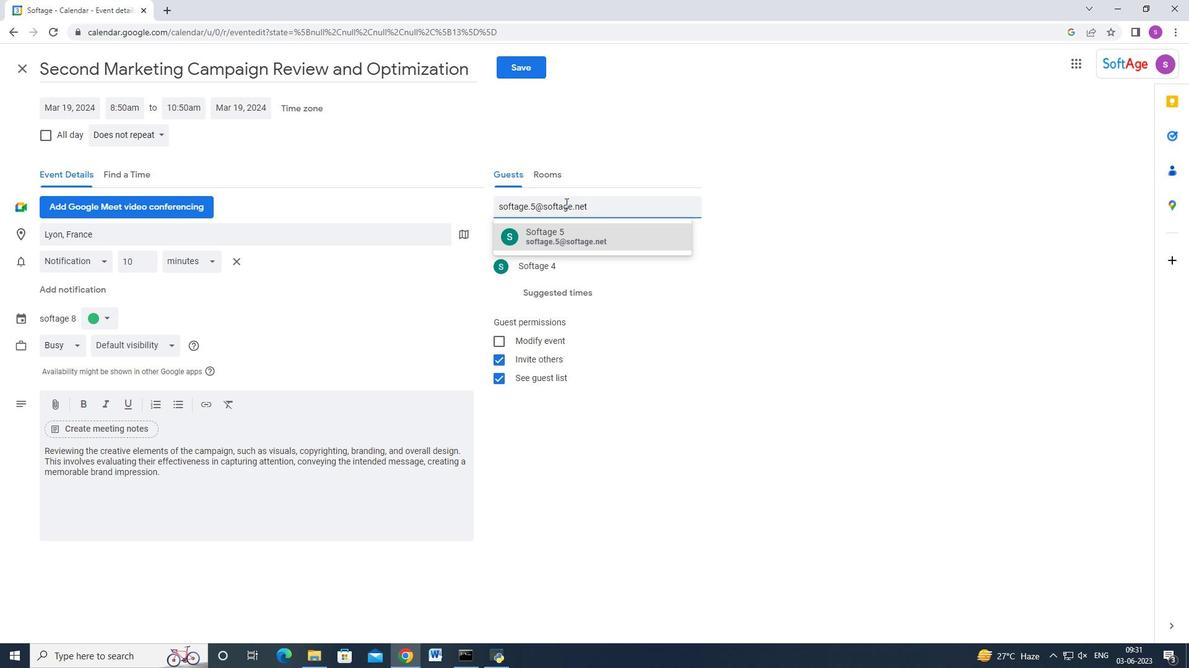 
Action: Mouse moved to (157, 138)
Screenshot: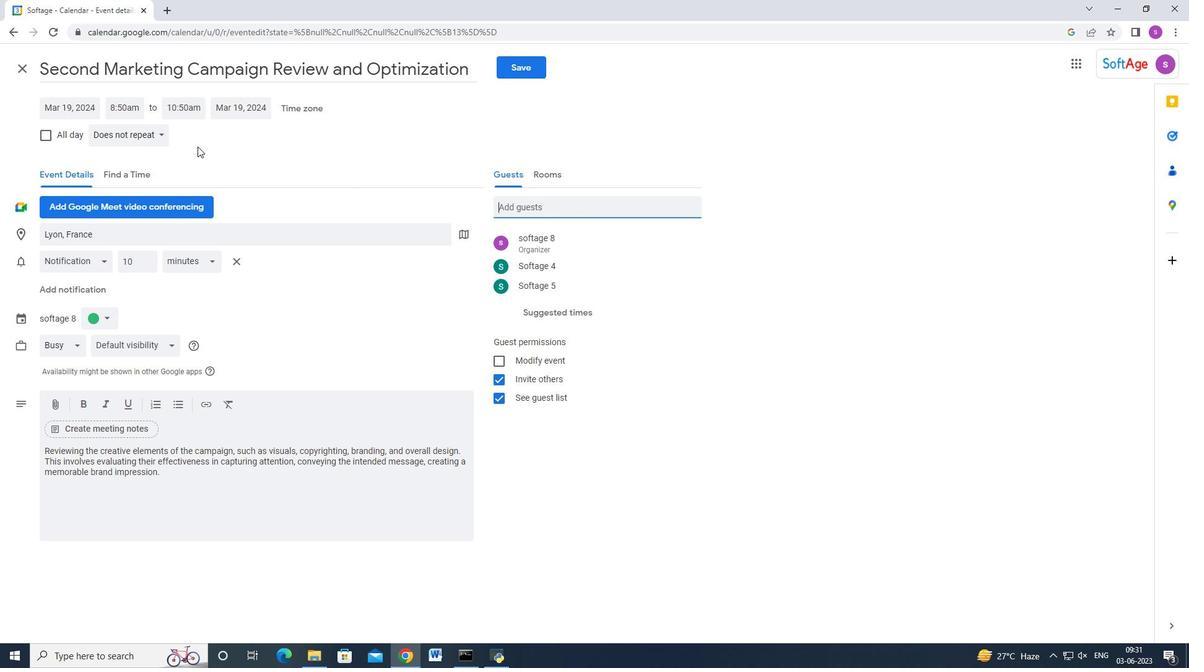 
Action: Mouse pressed left at (157, 138)
Screenshot: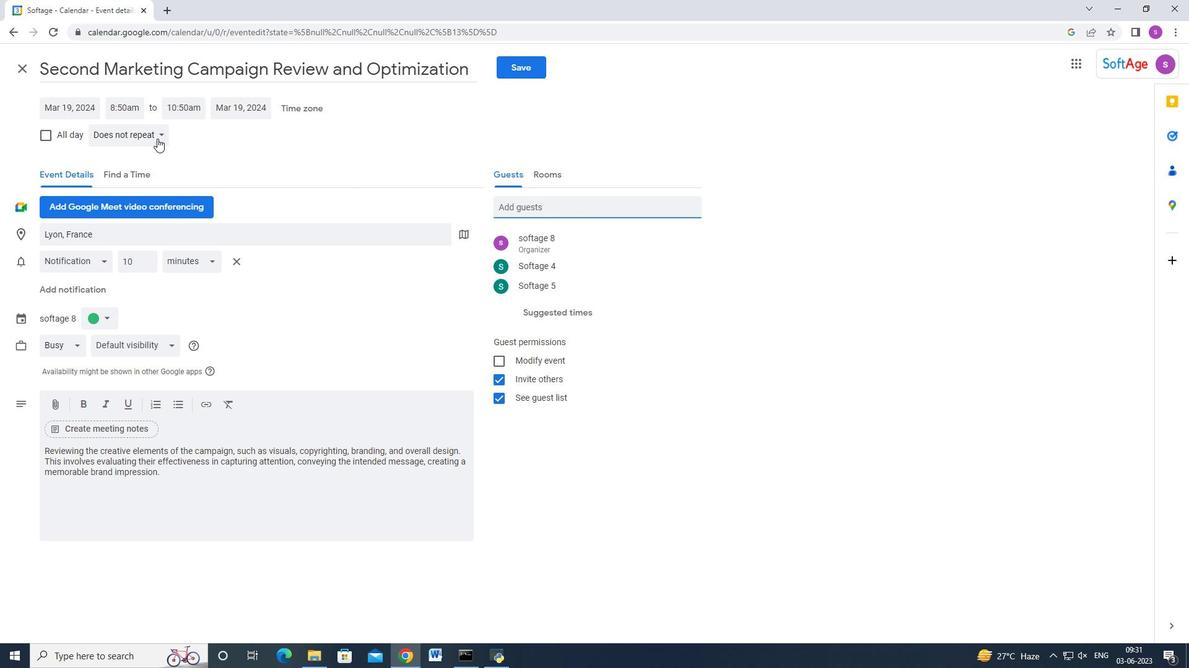 
Action: Mouse moved to (172, 243)
Screenshot: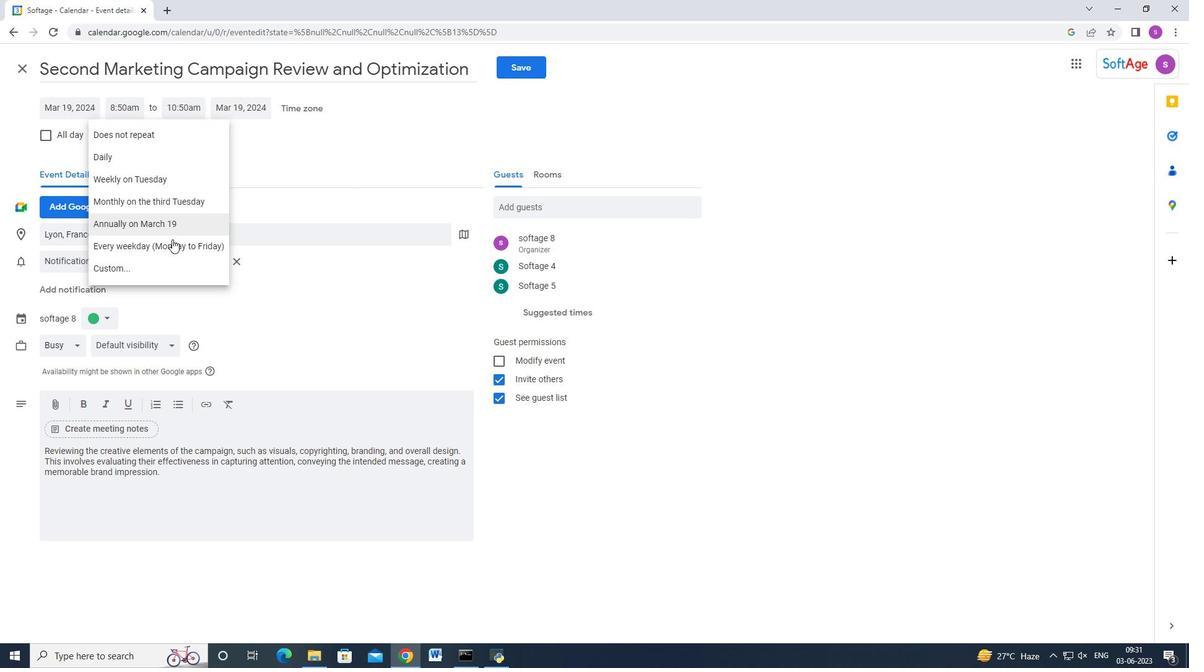 
Action: Mouse pressed left at (172, 243)
Screenshot: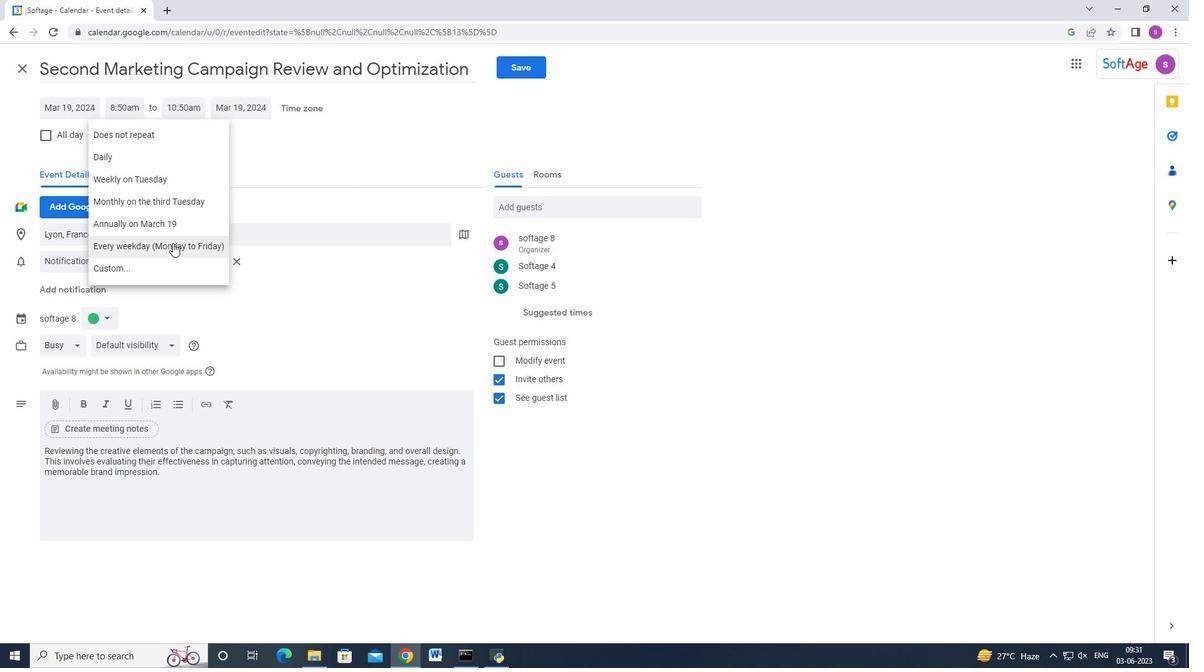 
Action: Mouse moved to (500, 73)
Screenshot: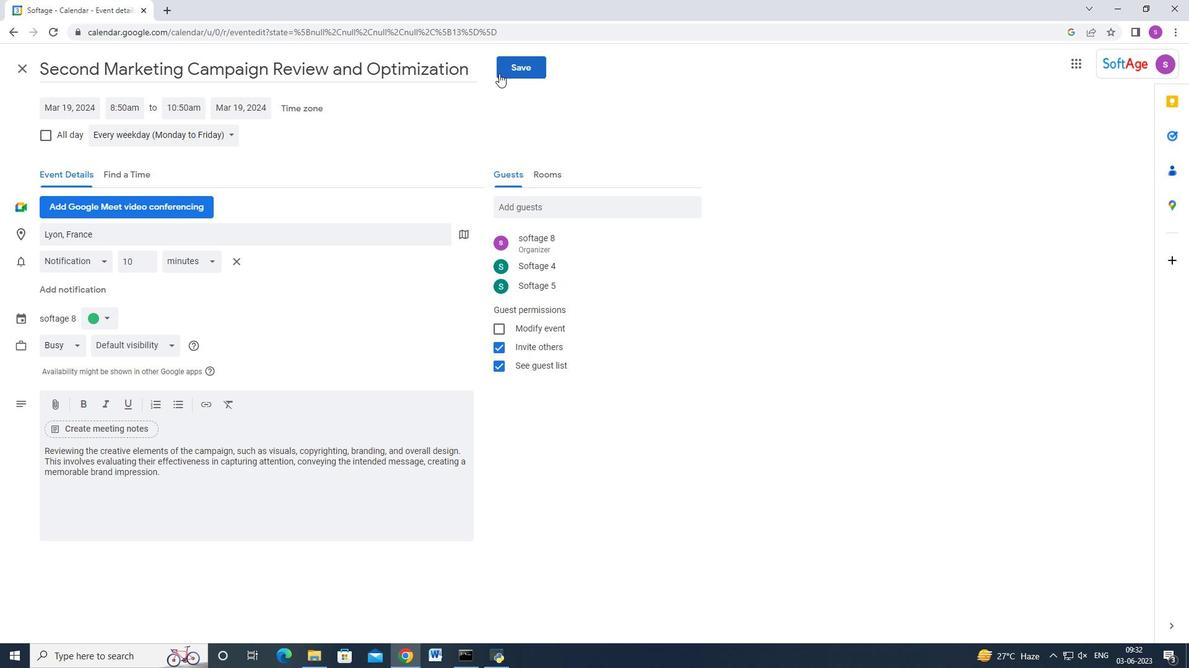 
Action: Mouse pressed left at (500, 73)
Screenshot: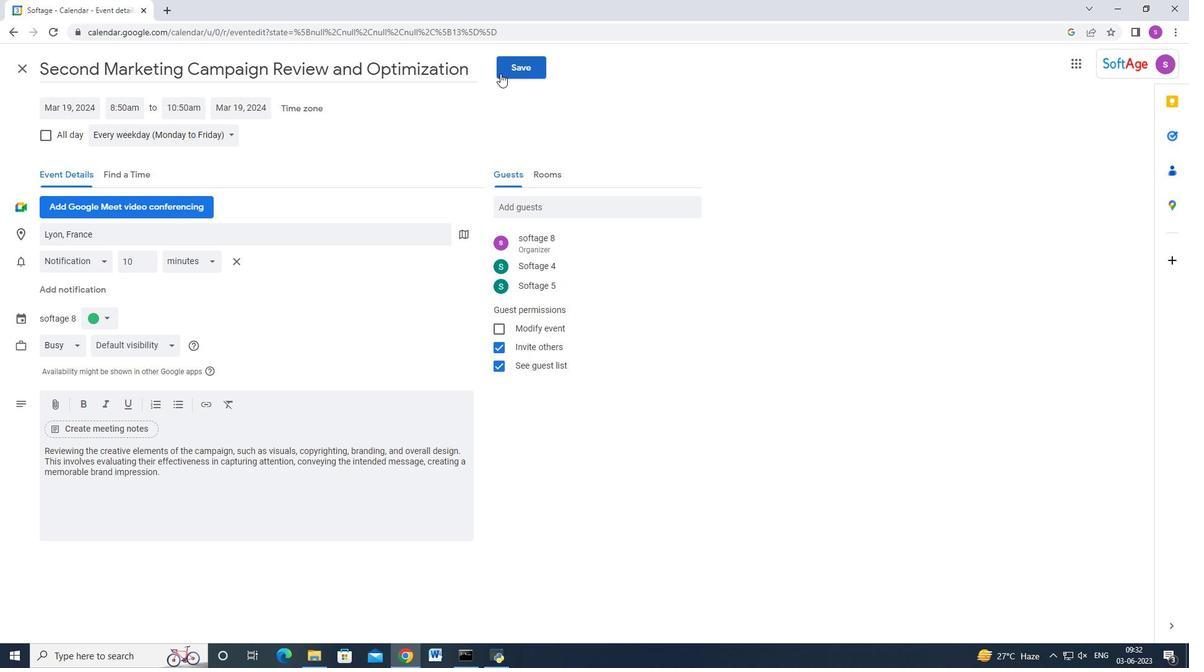 
Action: Mouse moved to (673, 367)
Screenshot: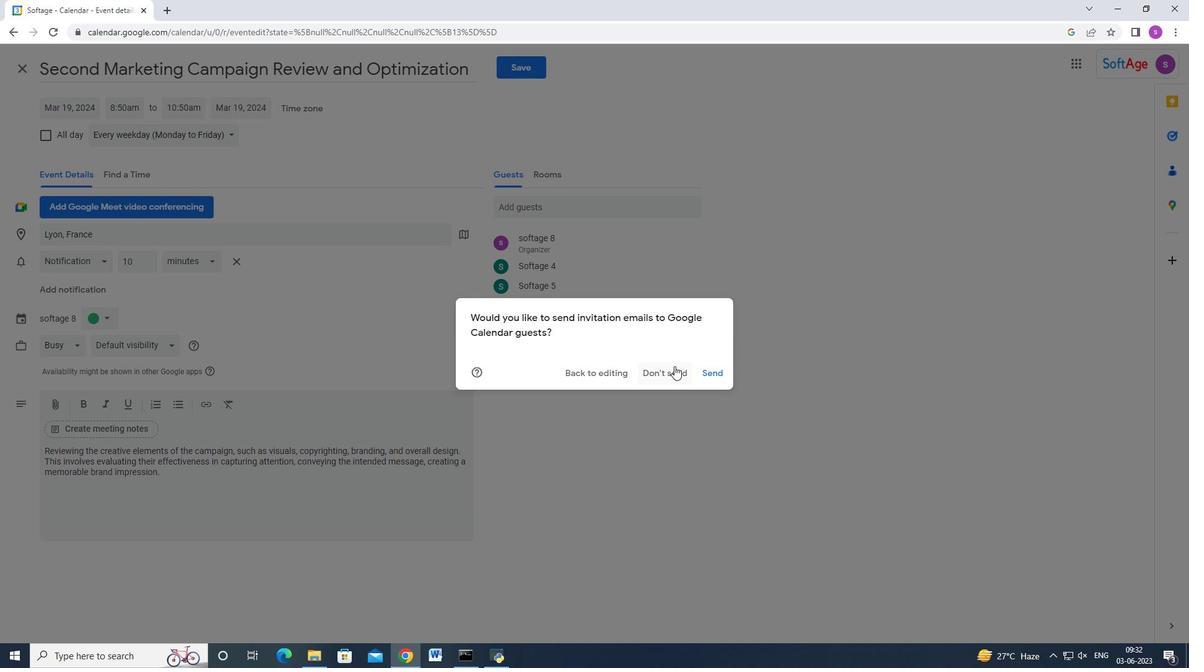 
